 Task: Add Attachment from Trello to Card Card0000000014 in Board Board0000000004 in Workspace WS0000000002 in Trello. Add Cover Yellow to Card Card0000000014 in Board Board0000000004 in Workspace WS0000000002 in Trello. Add "Copy Card To …" Button titled Button0000000014 to "bottom" of the list "To Do" to Card Card0000000014 in Board Board0000000004 in Workspace WS0000000002 in Trello. Add Description DS0000000014 to Card Card0000000014 in Board Board0000000004 in Workspace WS0000000002 in Trello. Add Comment CM0000000014 to Card Card0000000014 in Board Board0000000004 in Workspace WS0000000002 in Trello
Action: Mouse moved to (390, 330)
Screenshot: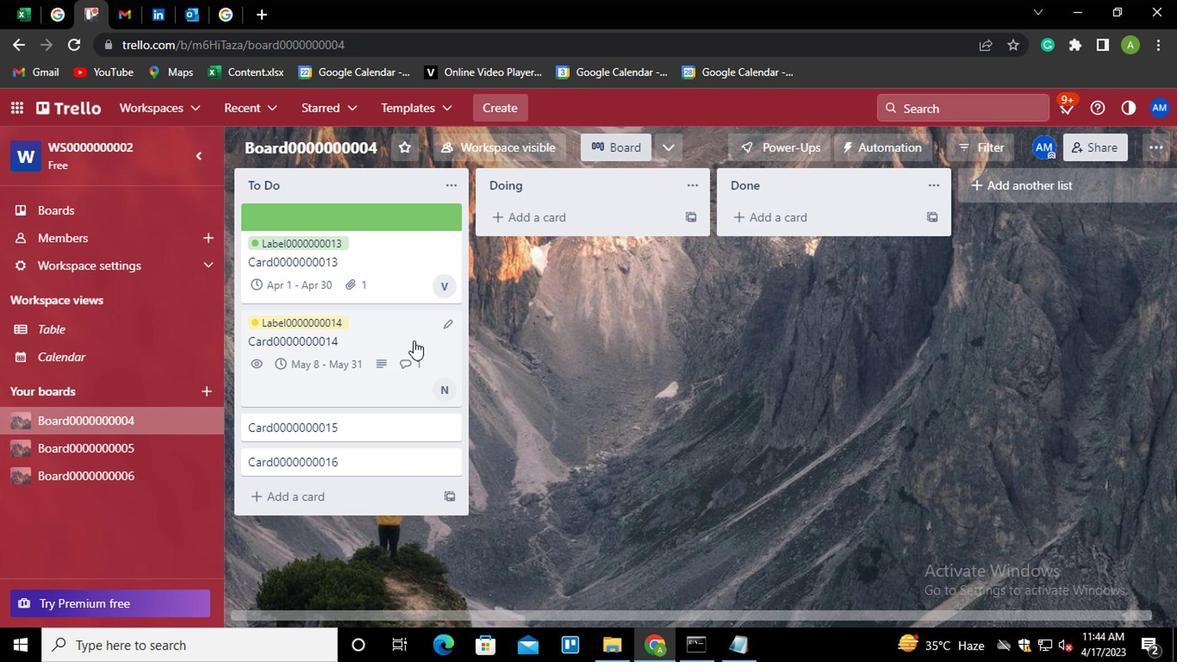 
Action: Mouse pressed left at (390, 330)
Screenshot: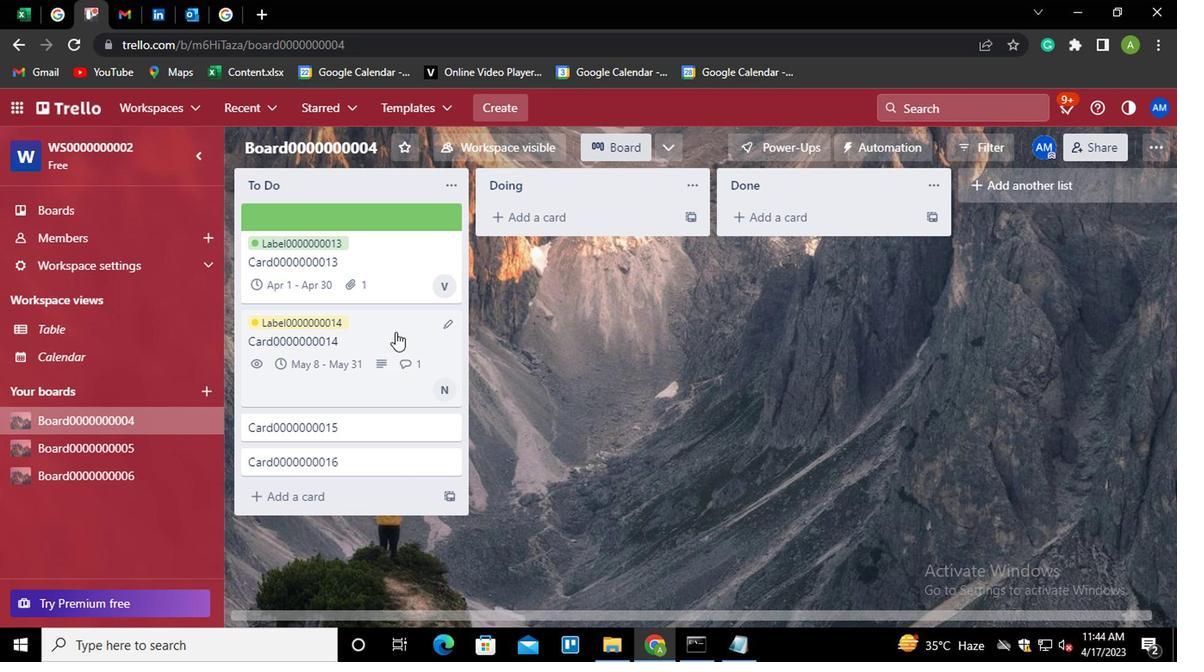 
Action: Mouse moved to (794, 389)
Screenshot: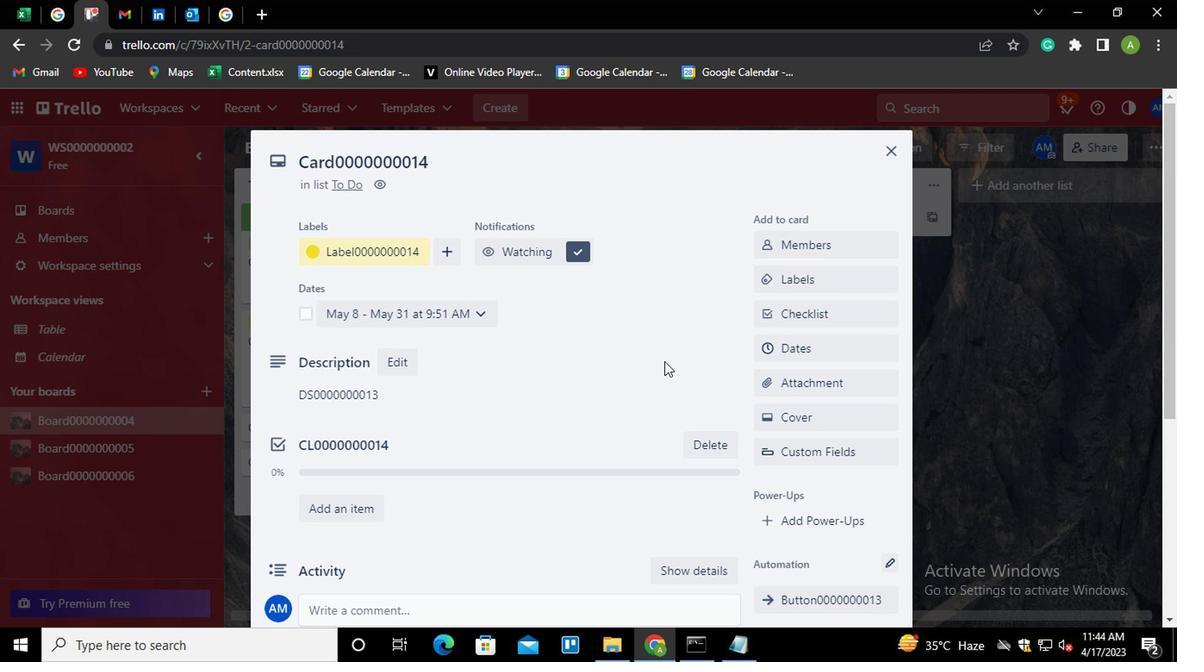 
Action: Mouse pressed left at (794, 389)
Screenshot: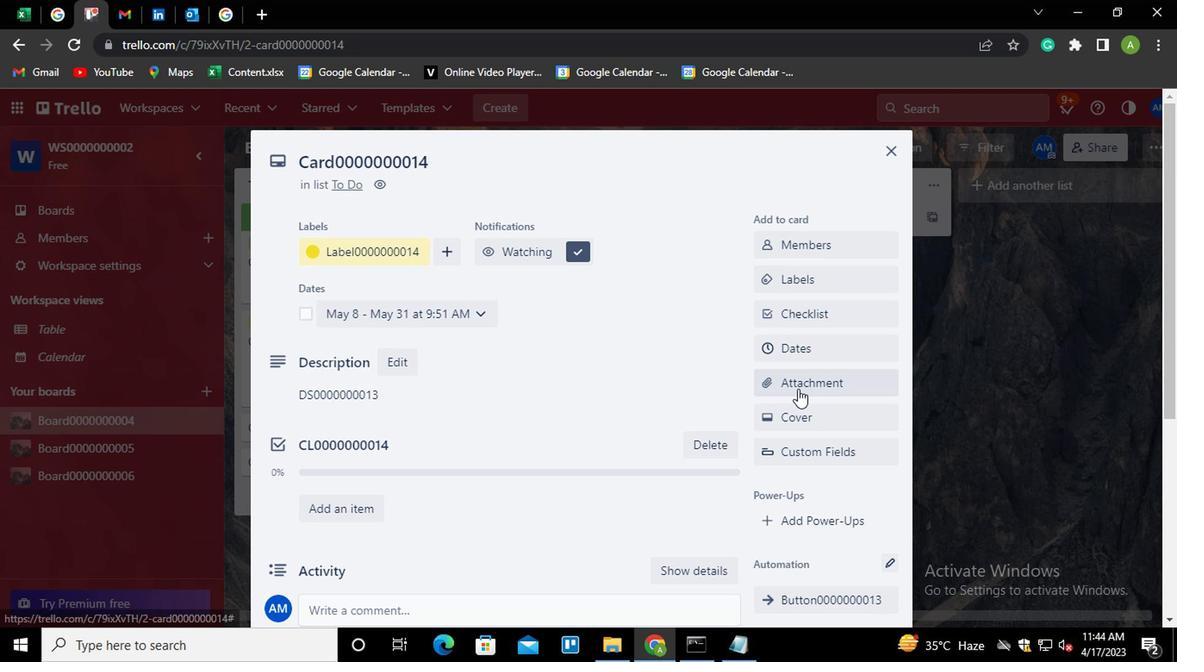 
Action: Mouse moved to (784, 216)
Screenshot: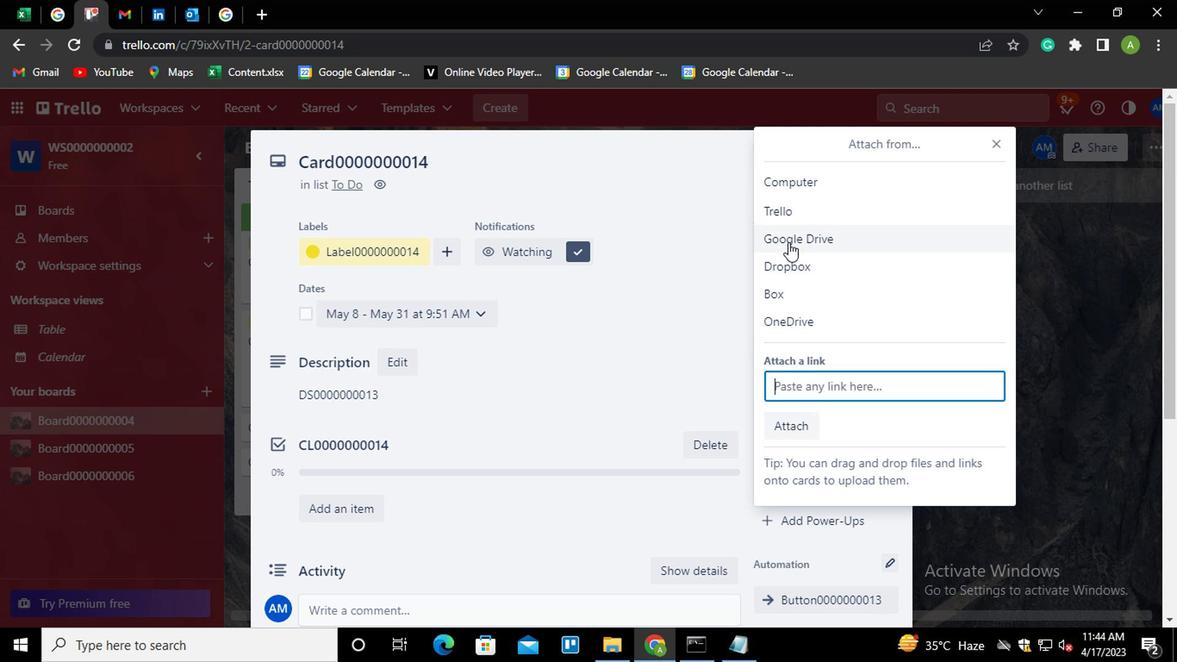 
Action: Mouse pressed left at (784, 216)
Screenshot: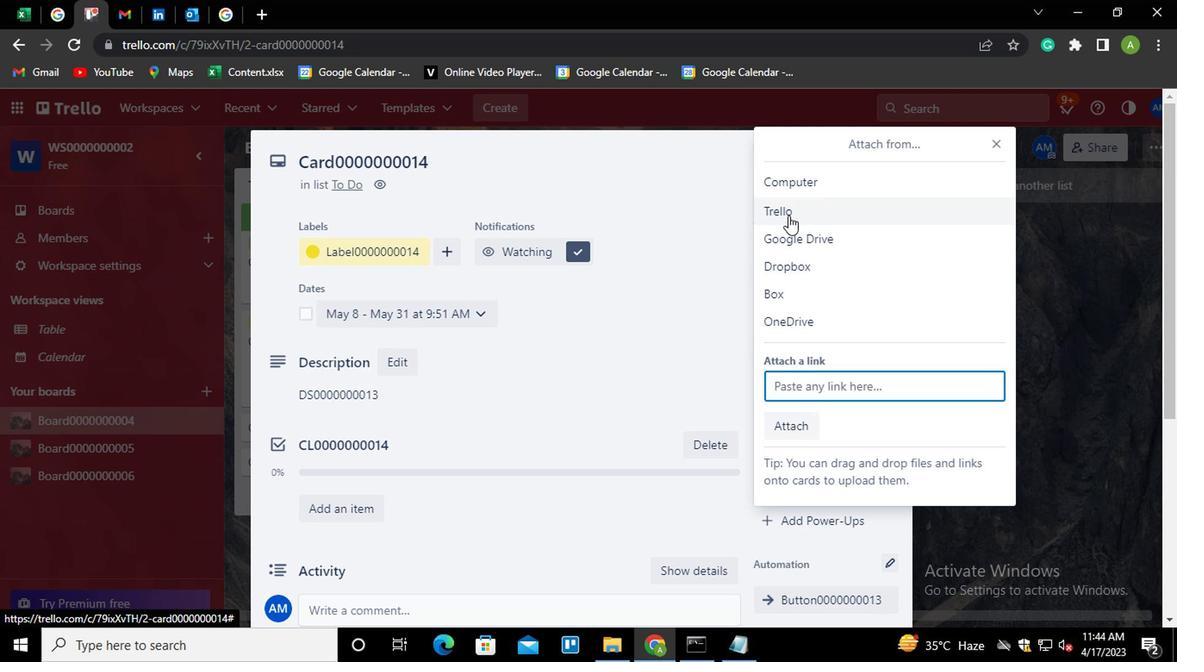 
Action: Mouse moved to (801, 271)
Screenshot: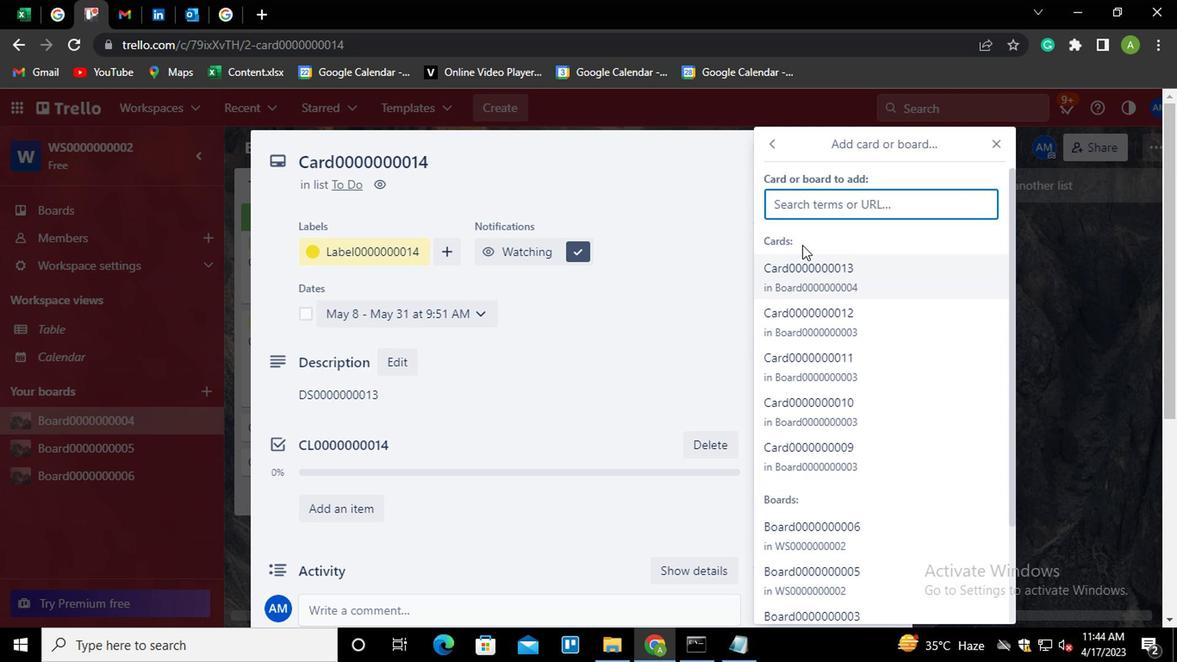 
Action: Mouse pressed left at (801, 271)
Screenshot: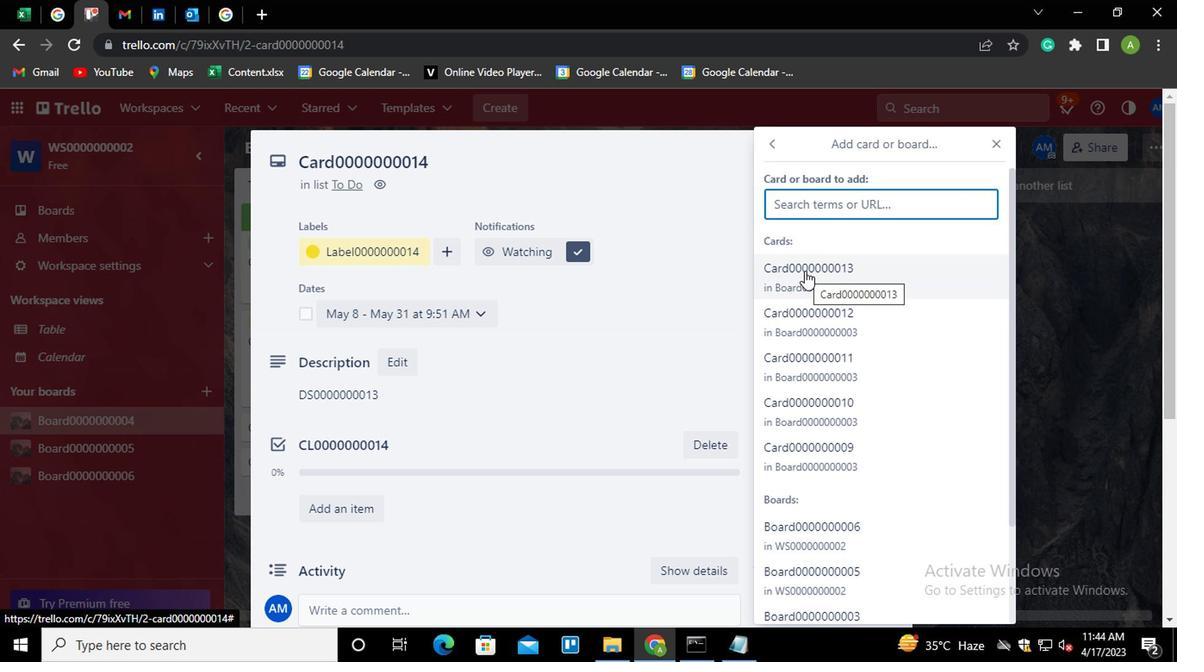
Action: Mouse moved to (796, 415)
Screenshot: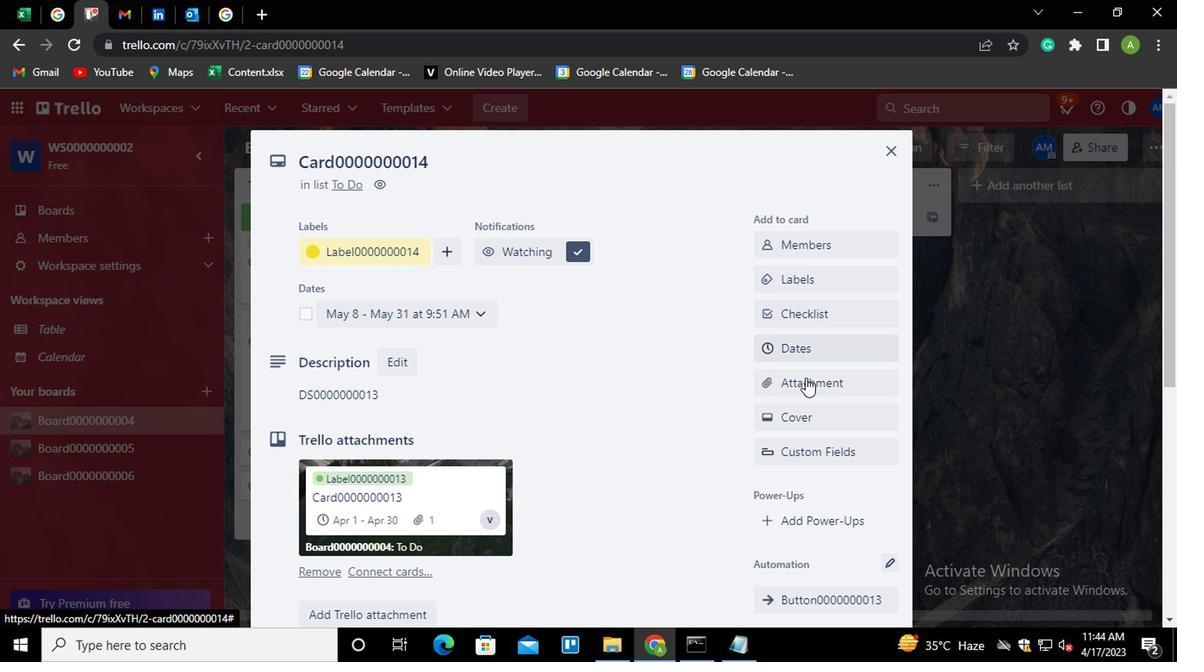 
Action: Mouse pressed left at (796, 415)
Screenshot: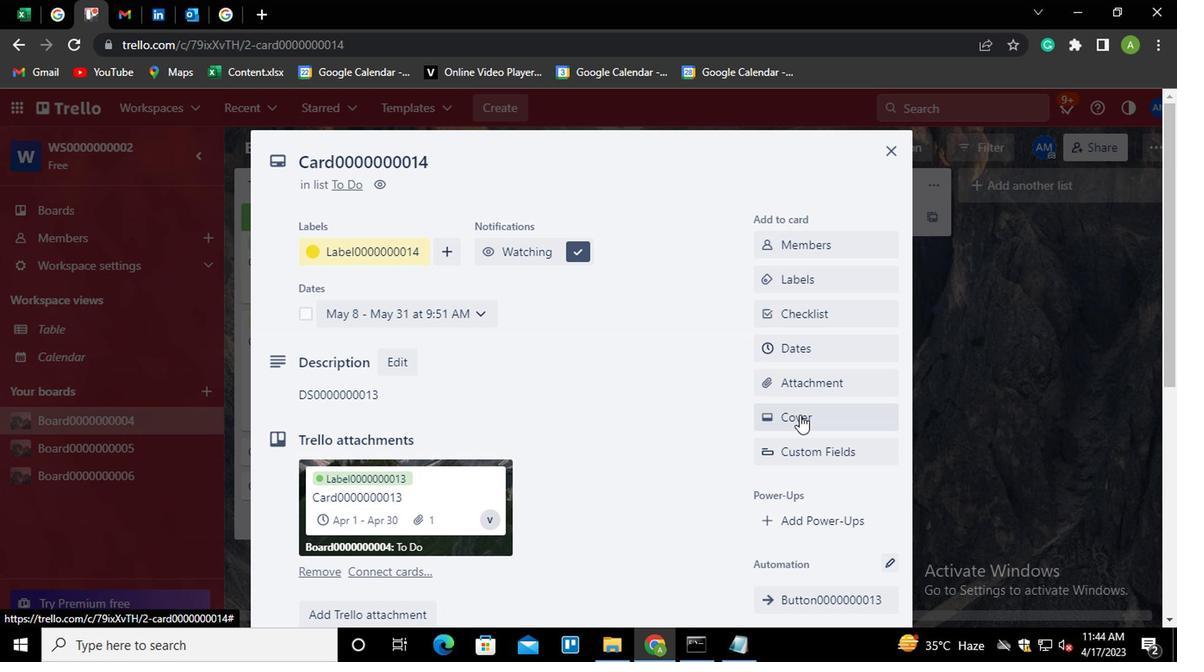 
Action: Mouse moved to (829, 304)
Screenshot: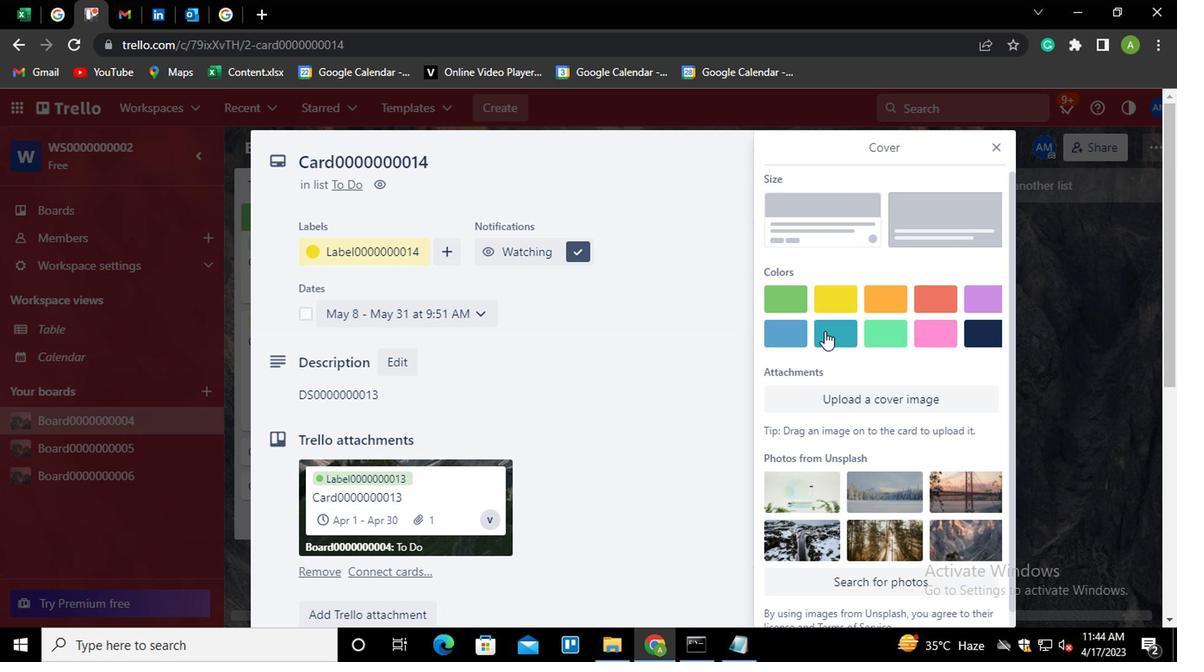 
Action: Mouse pressed left at (829, 304)
Screenshot: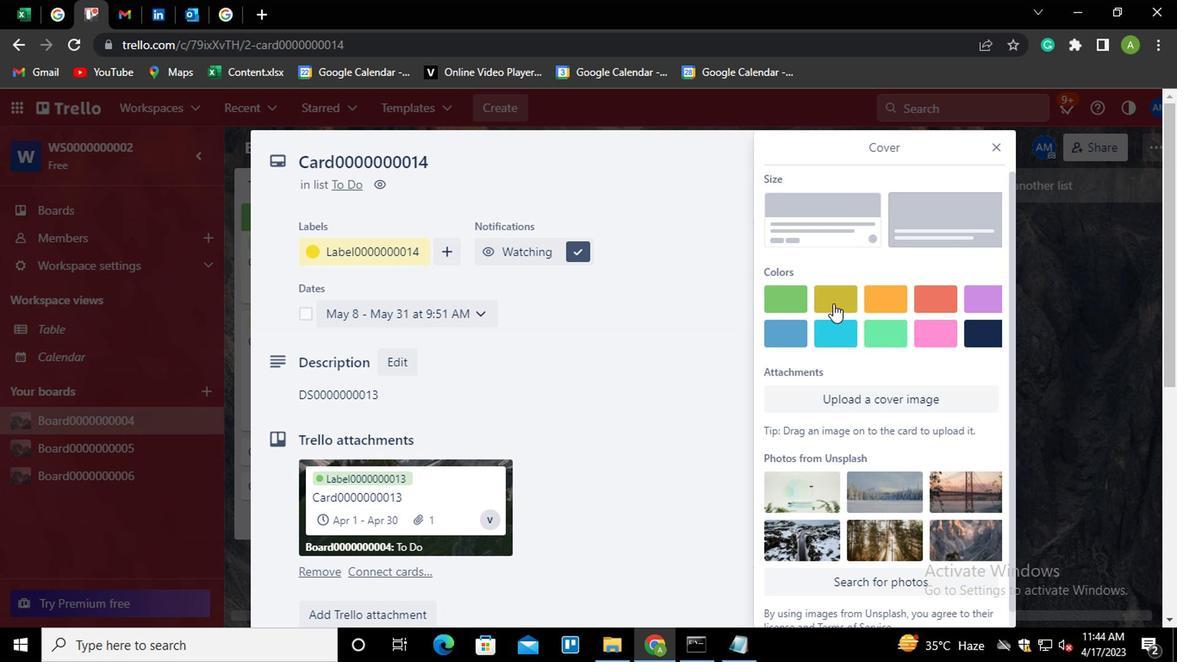 
Action: Mouse moved to (706, 325)
Screenshot: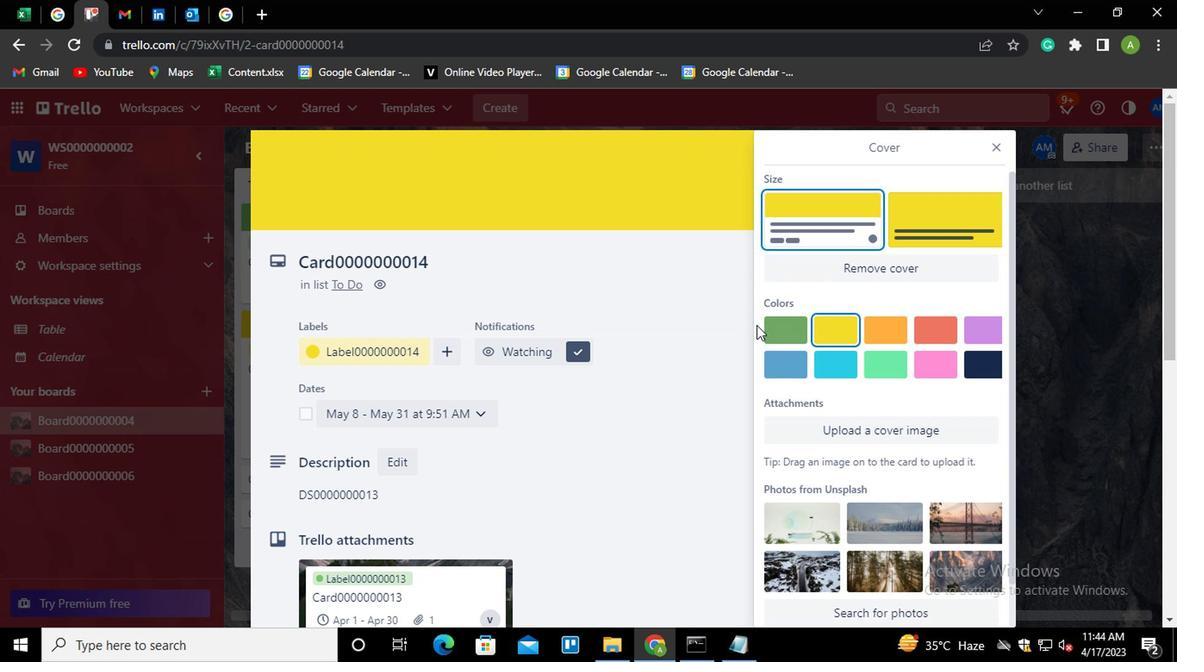 
Action: Mouse pressed left at (706, 325)
Screenshot: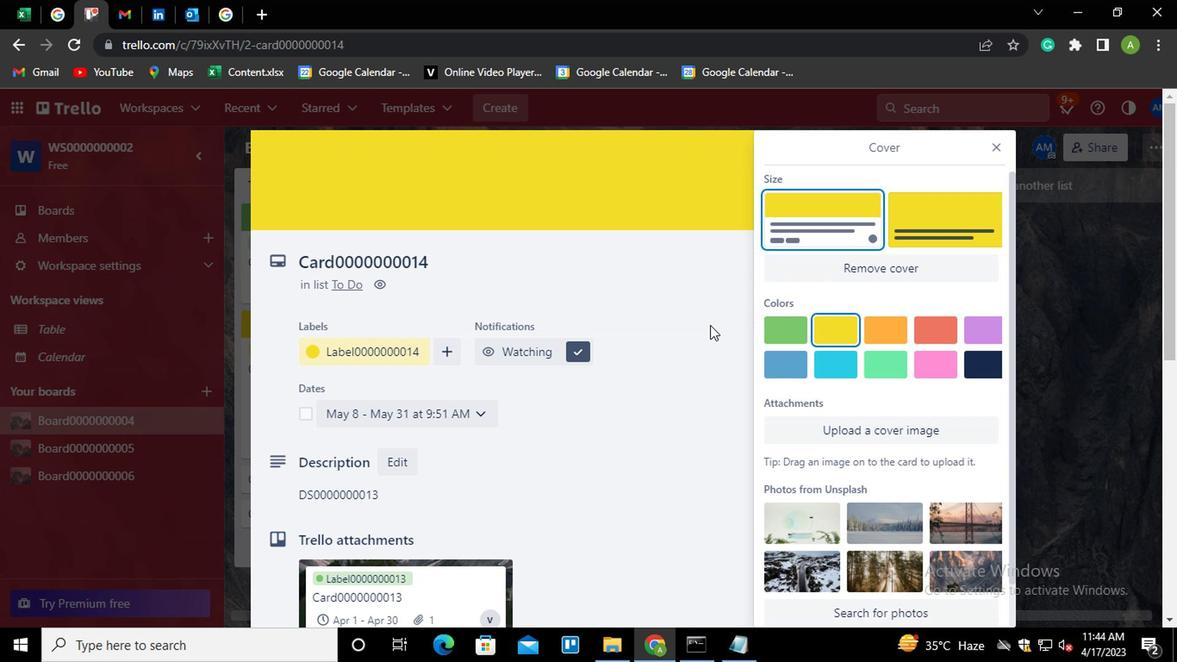 
Action: Mouse moved to (806, 414)
Screenshot: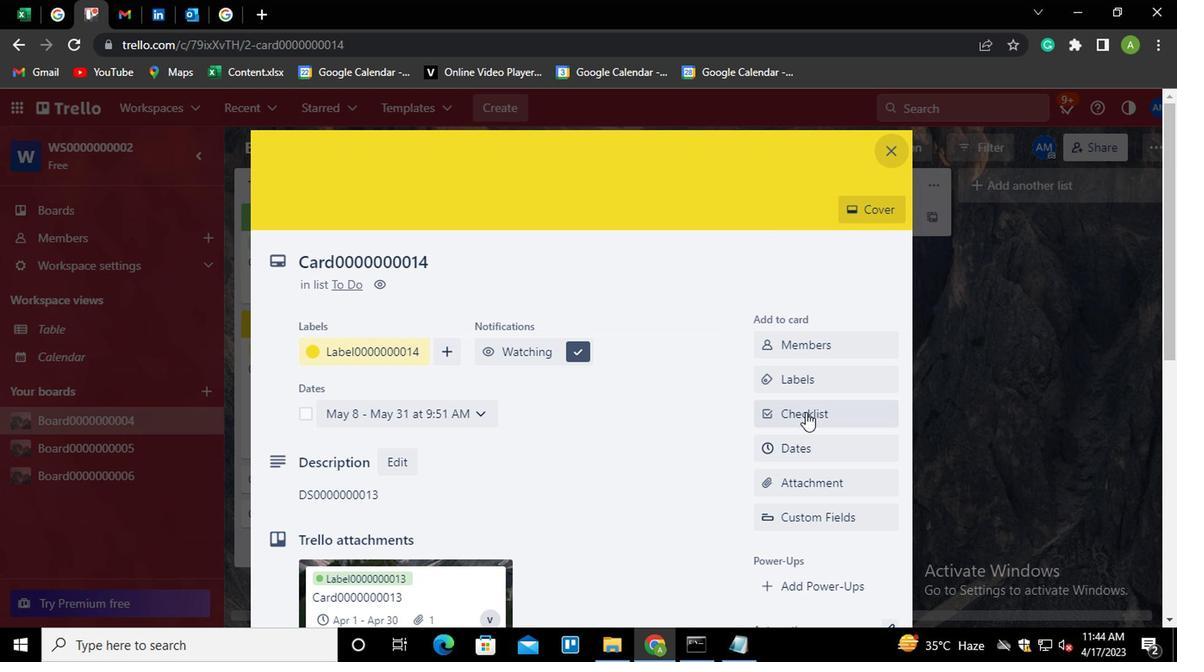 
Action: Mouse scrolled (806, 412) with delta (0, -1)
Screenshot: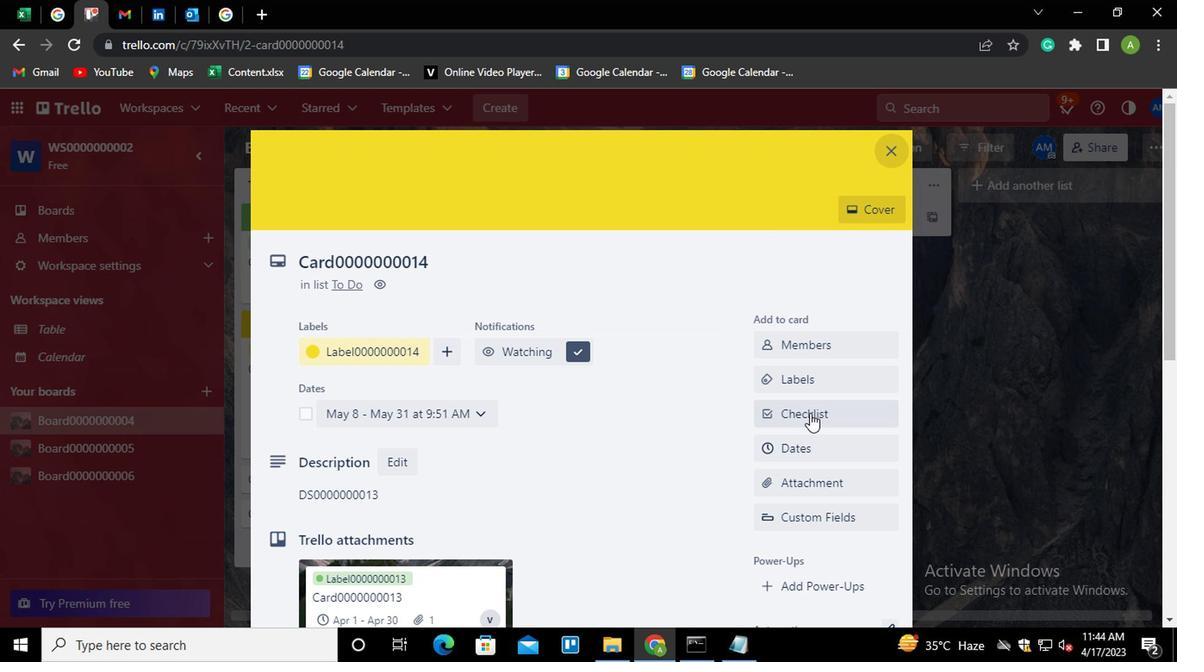 
Action: Mouse moved to (805, 387)
Screenshot: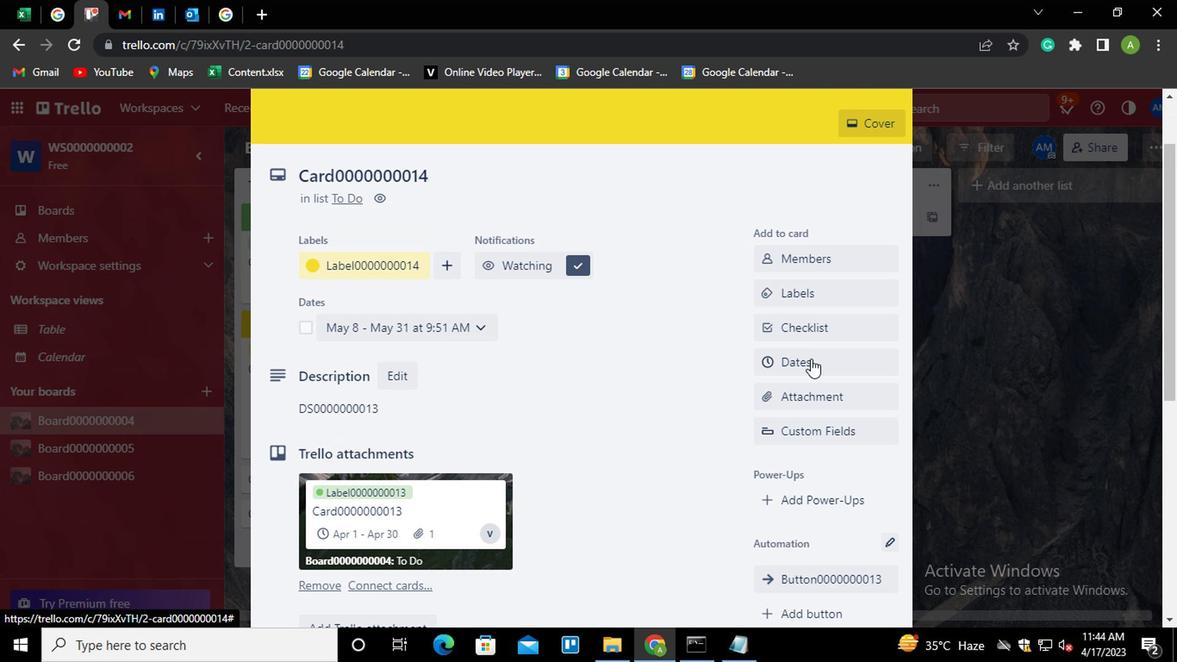 
Action: Mouse scrolled (805, 387) with delta (0, 0)
Screenshot: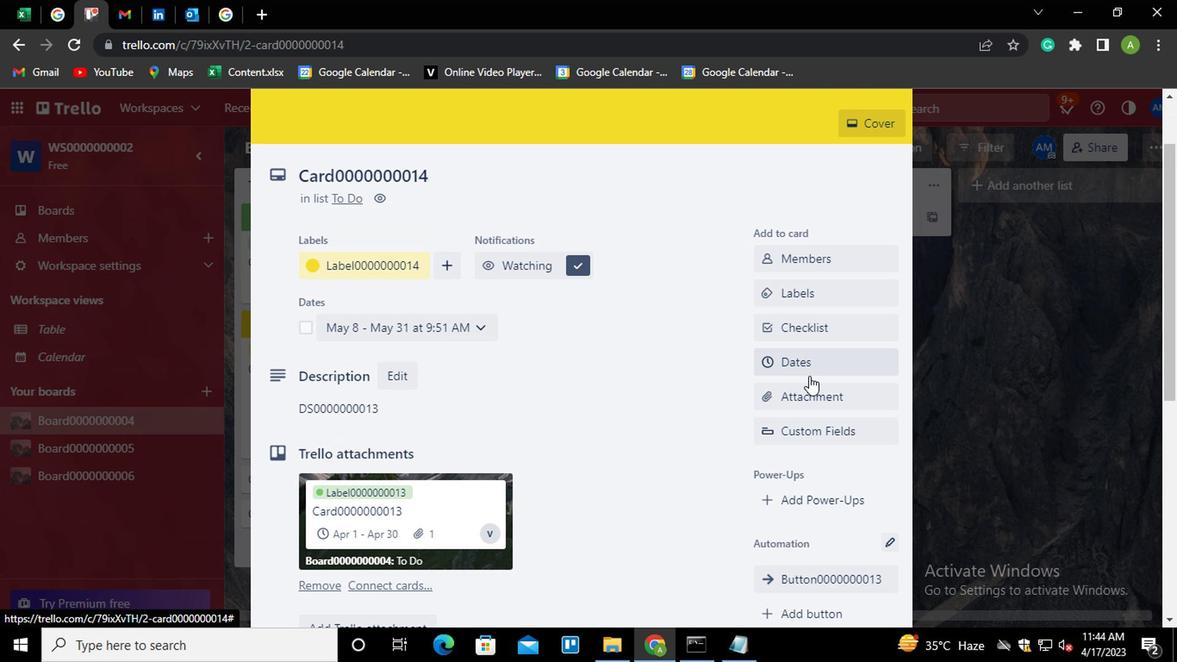 
Action: Mouse scrolled (805, 387) with delta (0, 0)
Screenshot: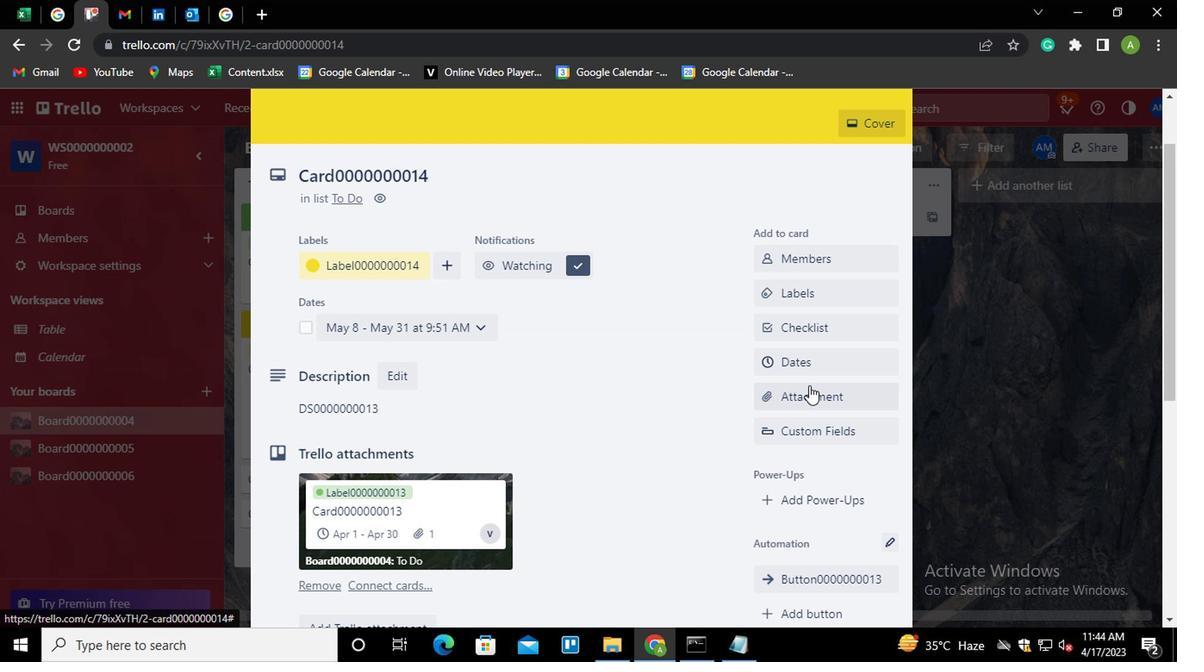 
Action: Mouse moved to (803, 435)
Screenshot: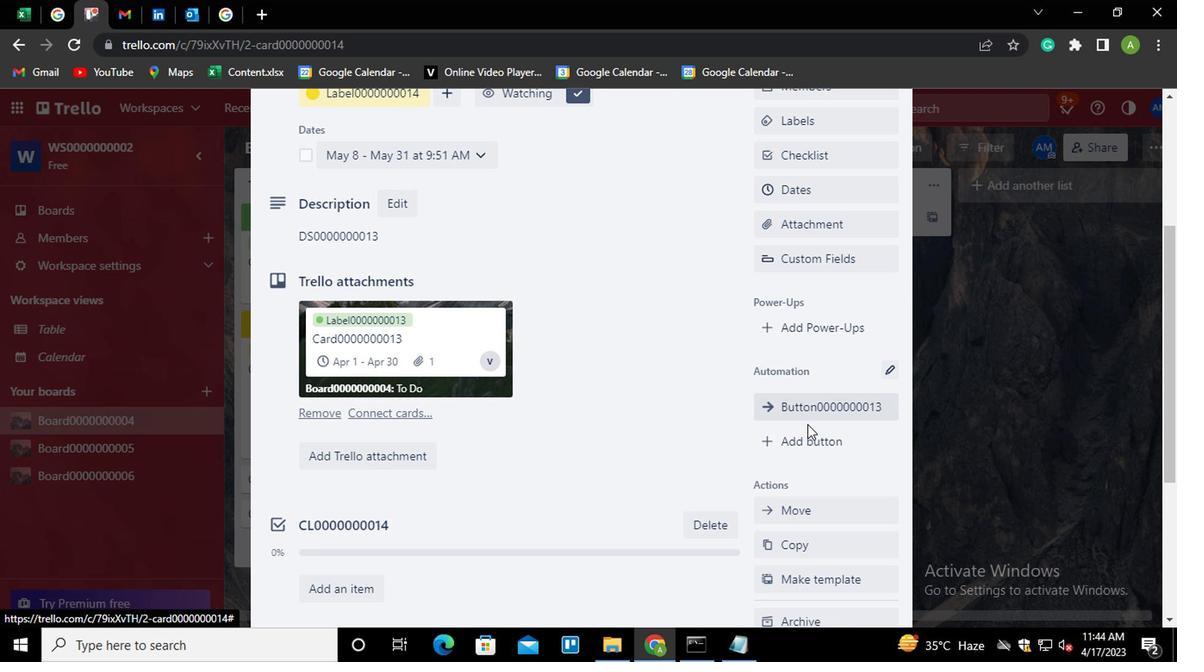 
Action: Mouse pressed left at (803, 435)
Screenshot: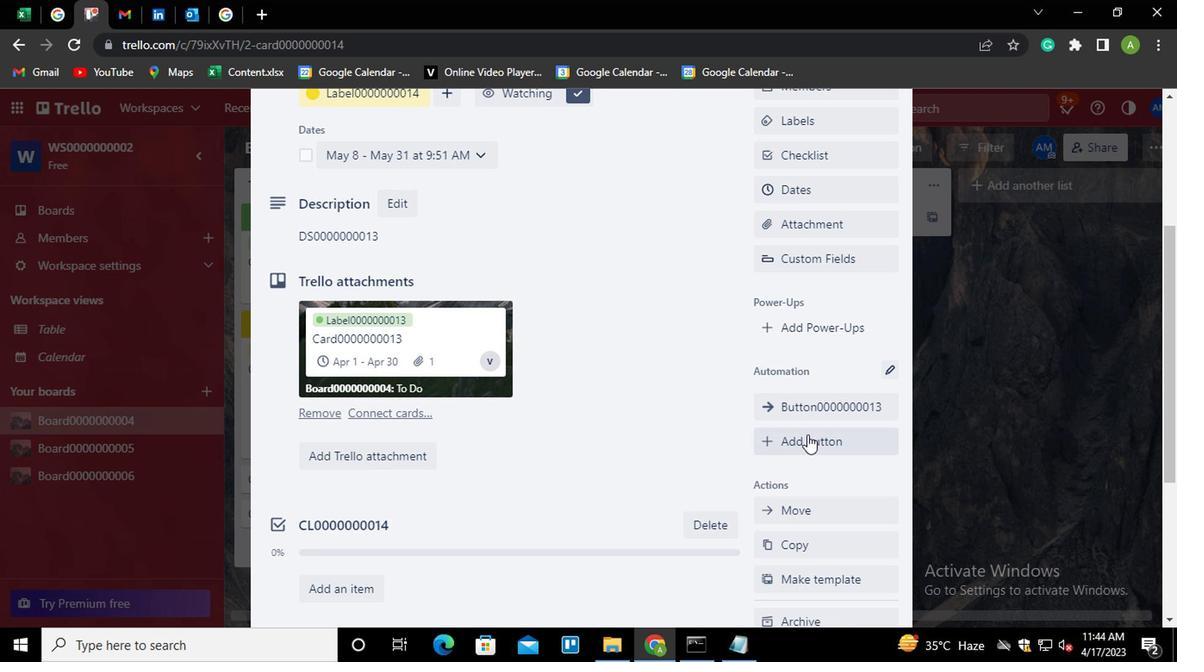 
Action: Mouse moved to (816, 245)
Screenshot: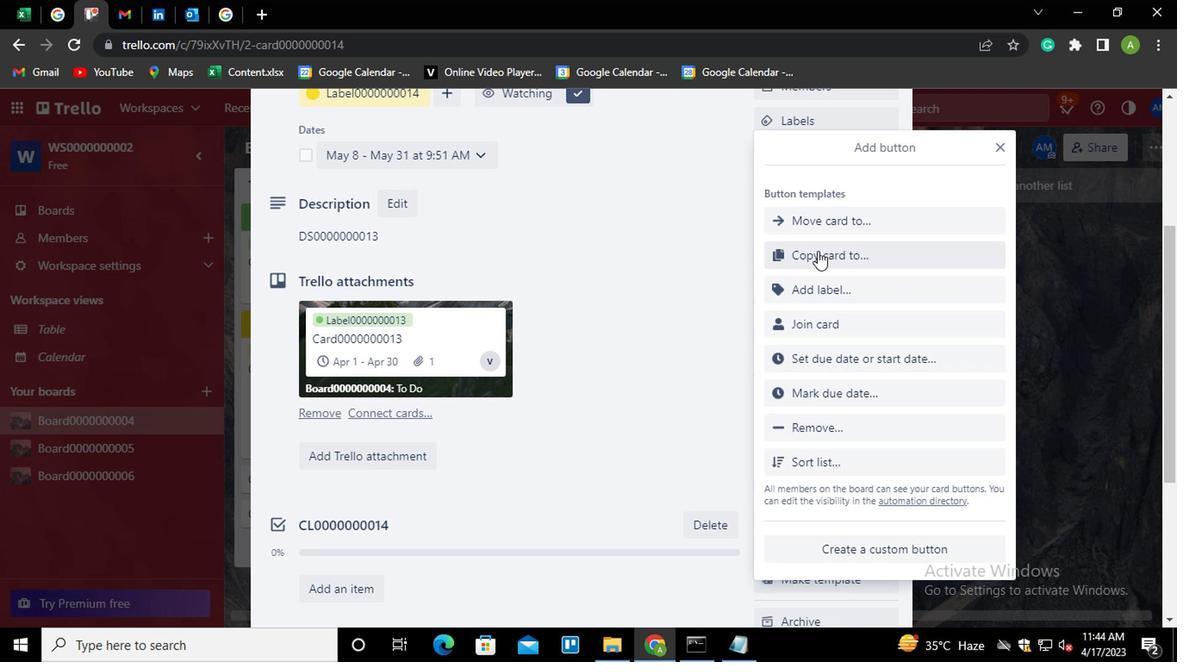 
Action: Mouse pressed left at (816, 245)
Screenshot: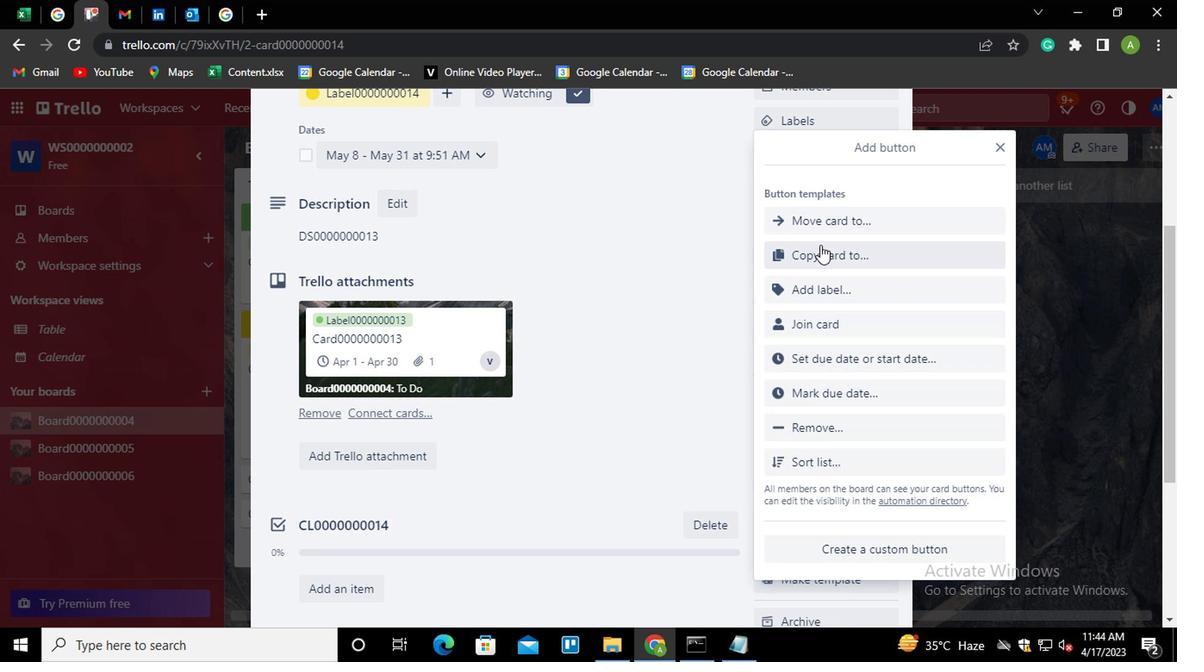 
Action: Mouse moved to (833, 219)
Screenshot: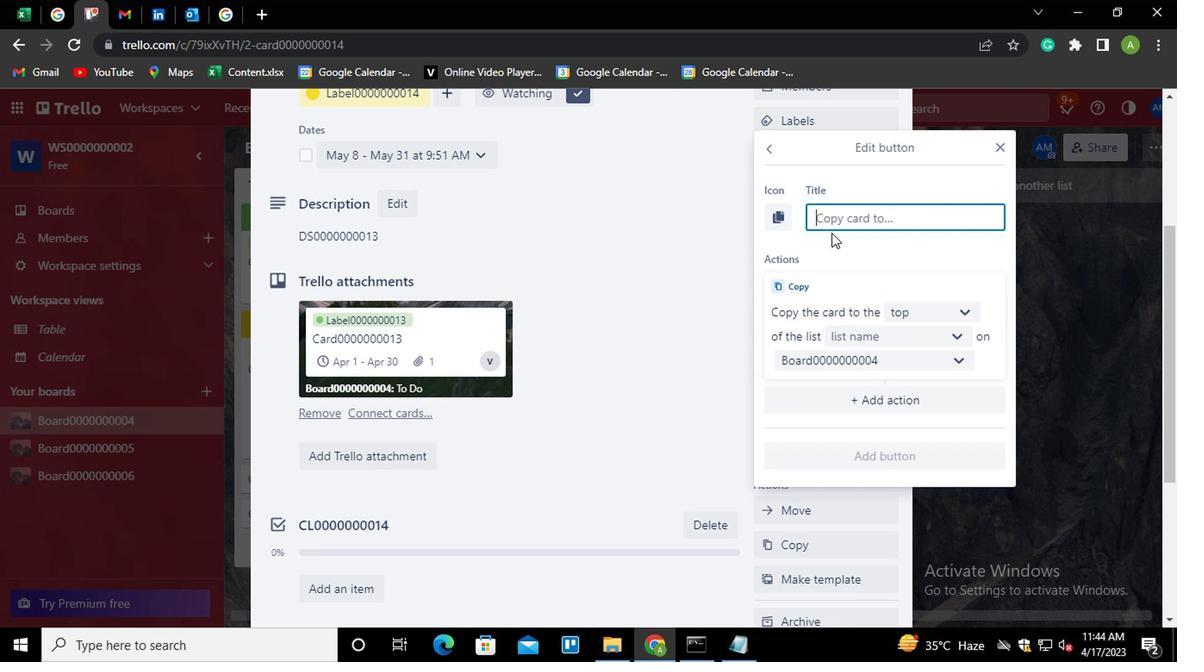 
Action: Mouse pressed left at (833, 219)
Screenshot: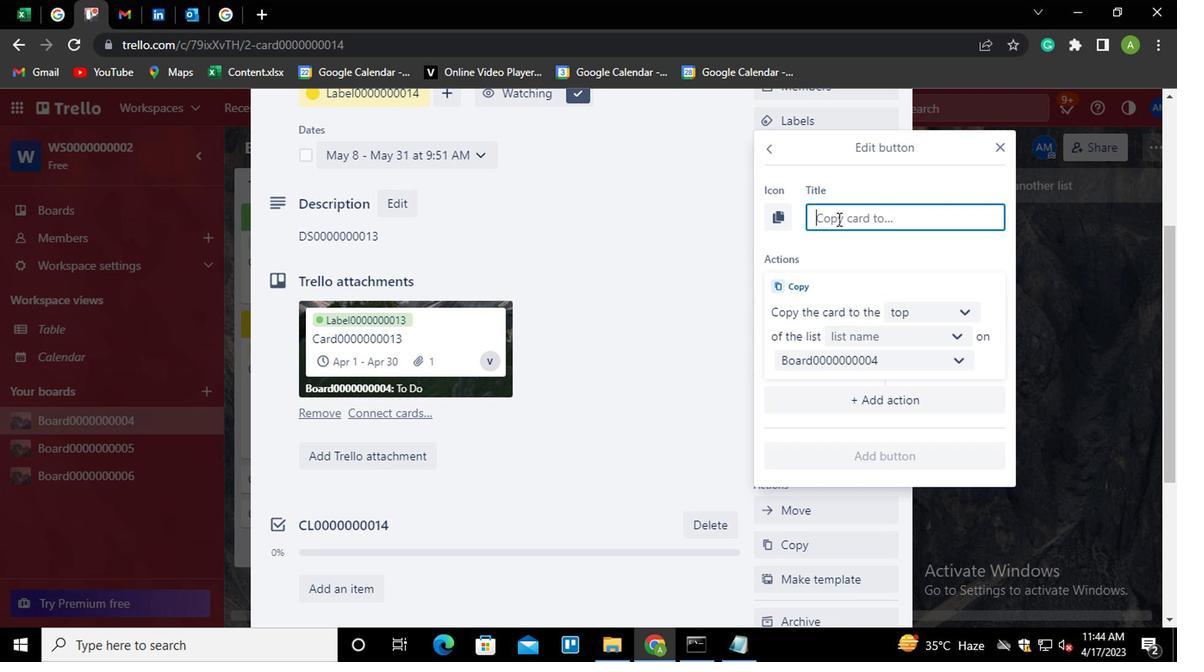 
Action: Key pressed <Key.shift><Key.shift><Key.shift><Key.shift><Key.shift><Key.shift><Key.shift><Key.shift><Key.shift><Key.shift><Key.shift><Key.shift><Key.shift><Key.shift><Key.shift><Key.shift><Key.shift><Key.shift><Key.shift><Key.shift><Key.shift><Key.shift><Key.shift><Key.shift><Key.shift><Key.shift><Key.shift><Key.shift><Key.shift><Key.shift><Key.shift><Key.shift><Key.shift>BUTTON
Screenshot: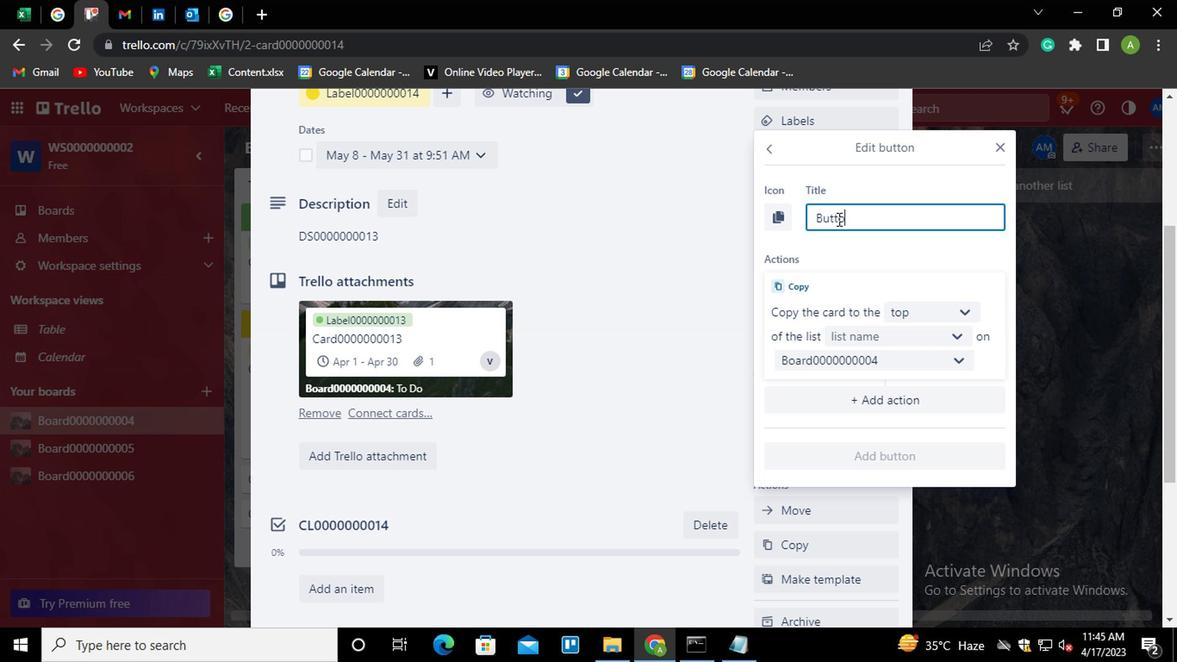 
Action: Mouse moved to (842, 213)
Screenshot: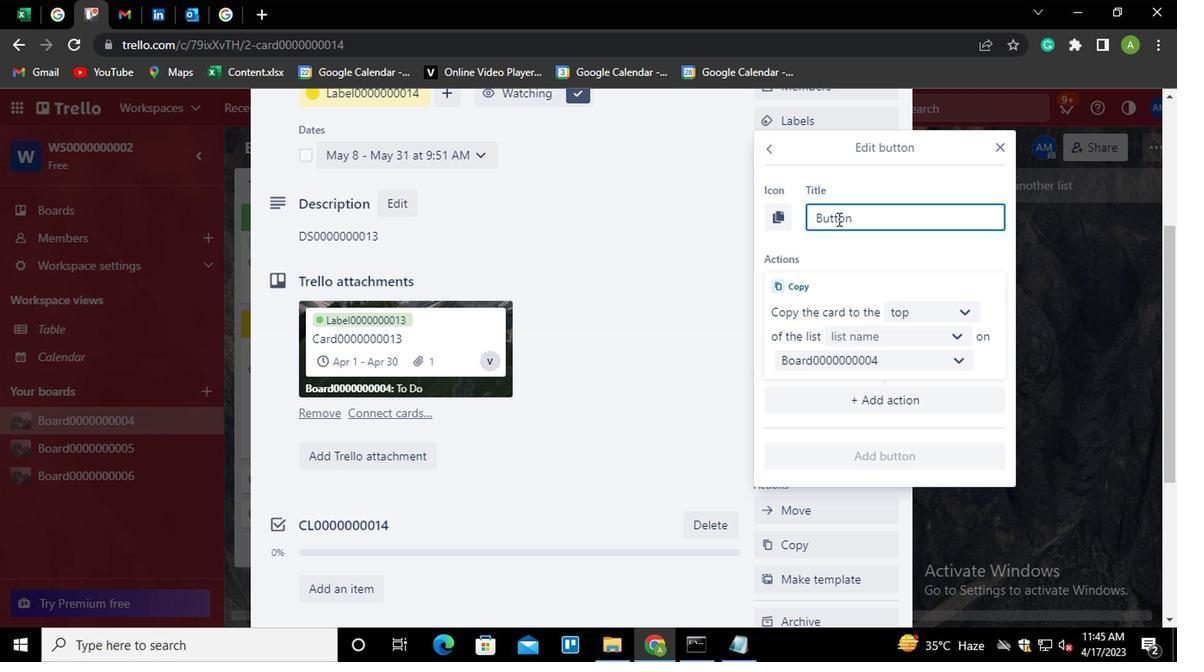 
Action: Key pressed 0000000014
Screenshot: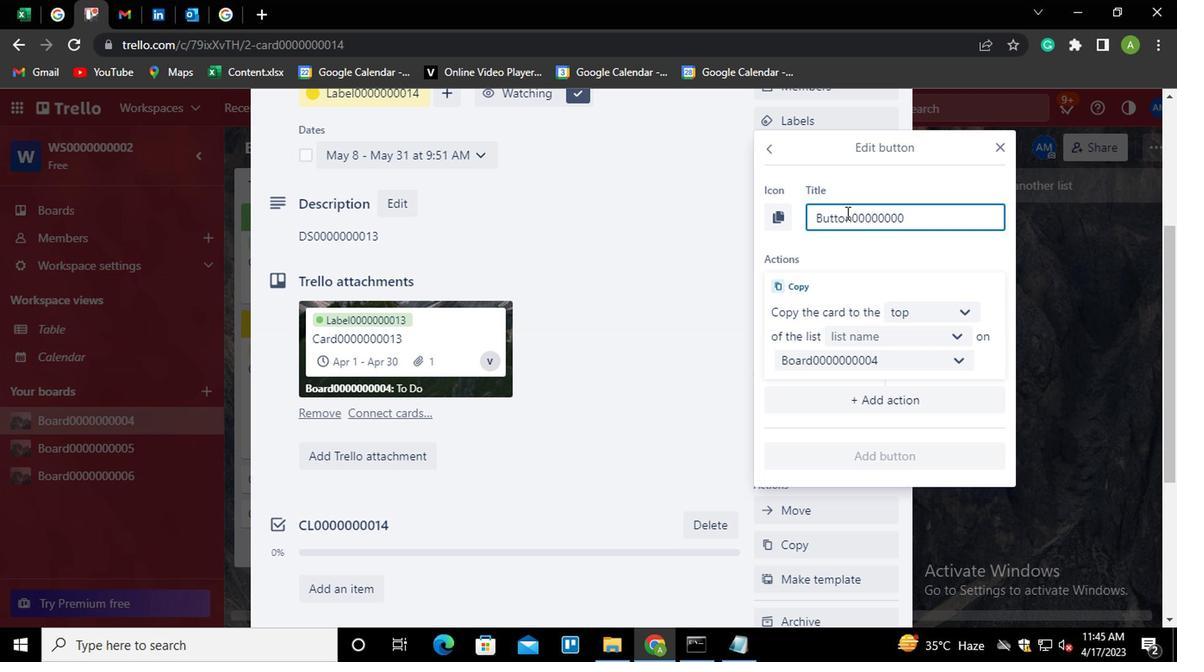 
Action: Mouse moved to (883, 336)
Screenshot: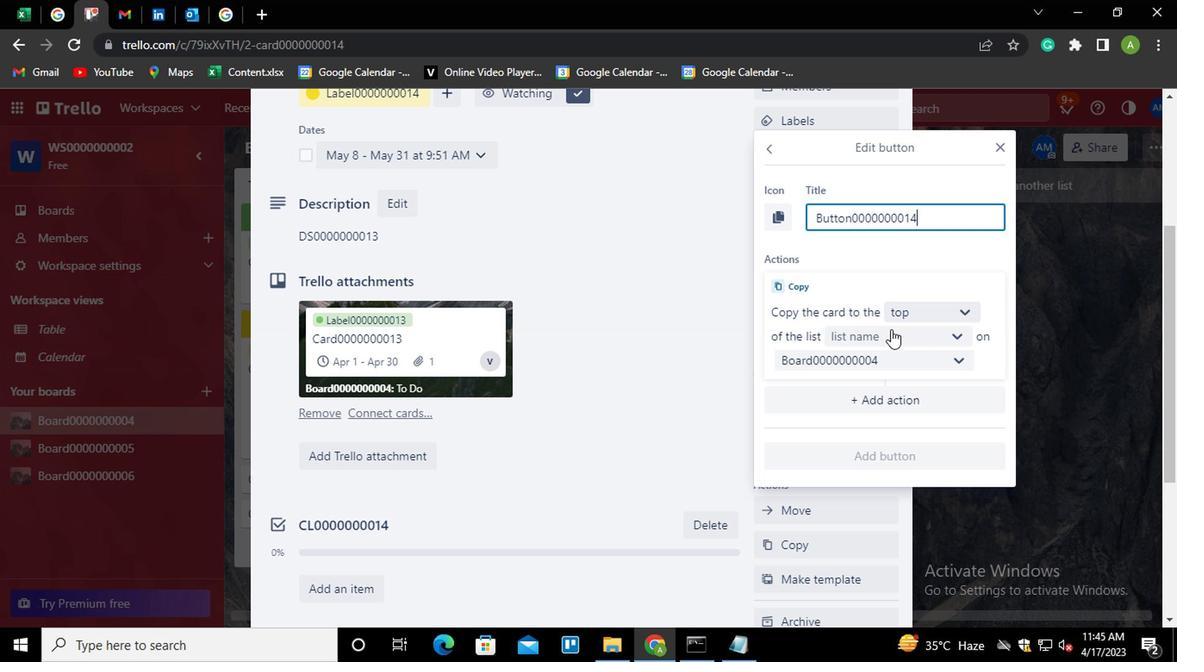 
Action: Mouse pressed left at (883, 336)
Screenshot: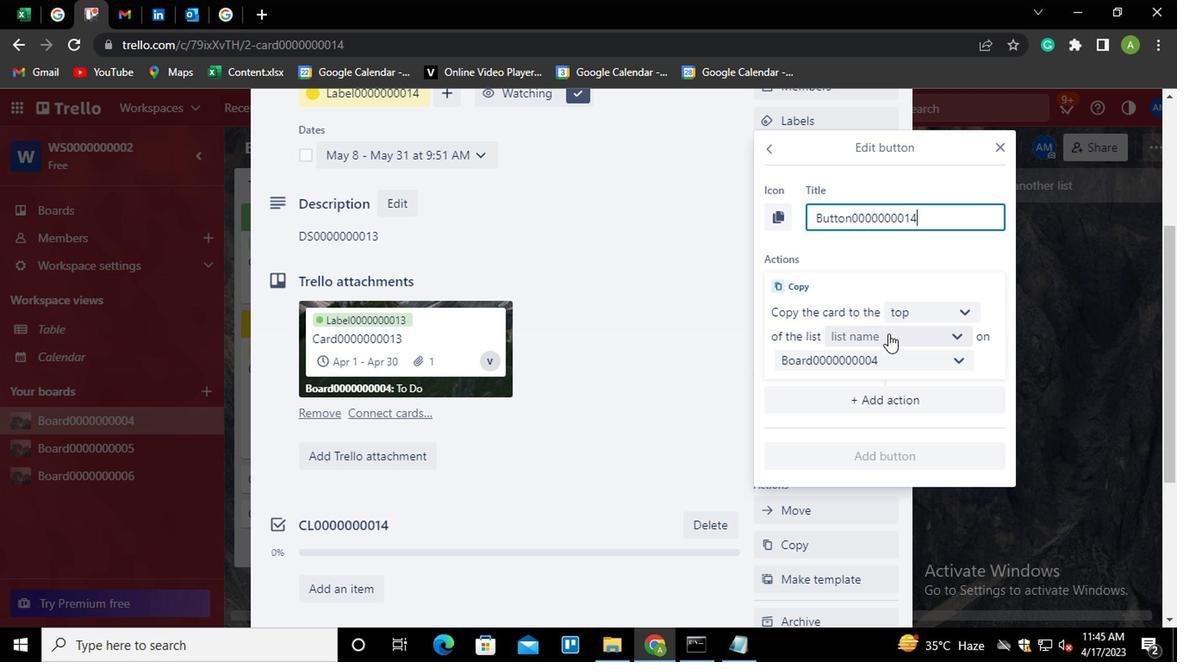 
Action: Mouse moved to (869, 378)
Screenshot: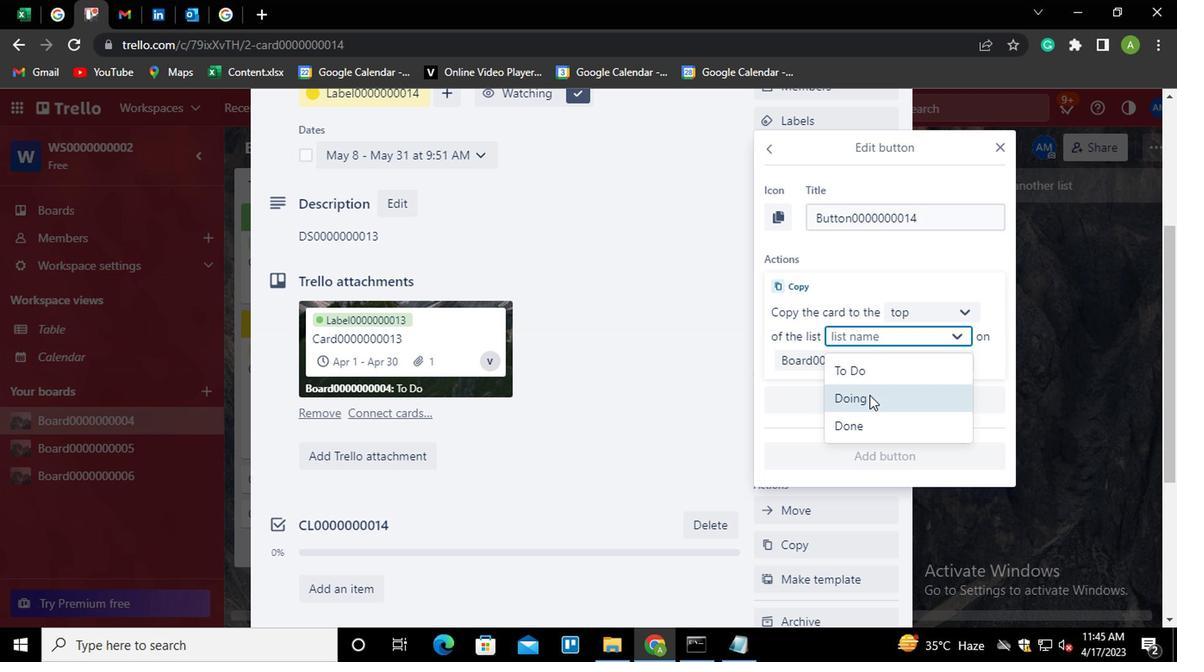 
Action: Mouse pressed left at (869, 378)
Screenshot: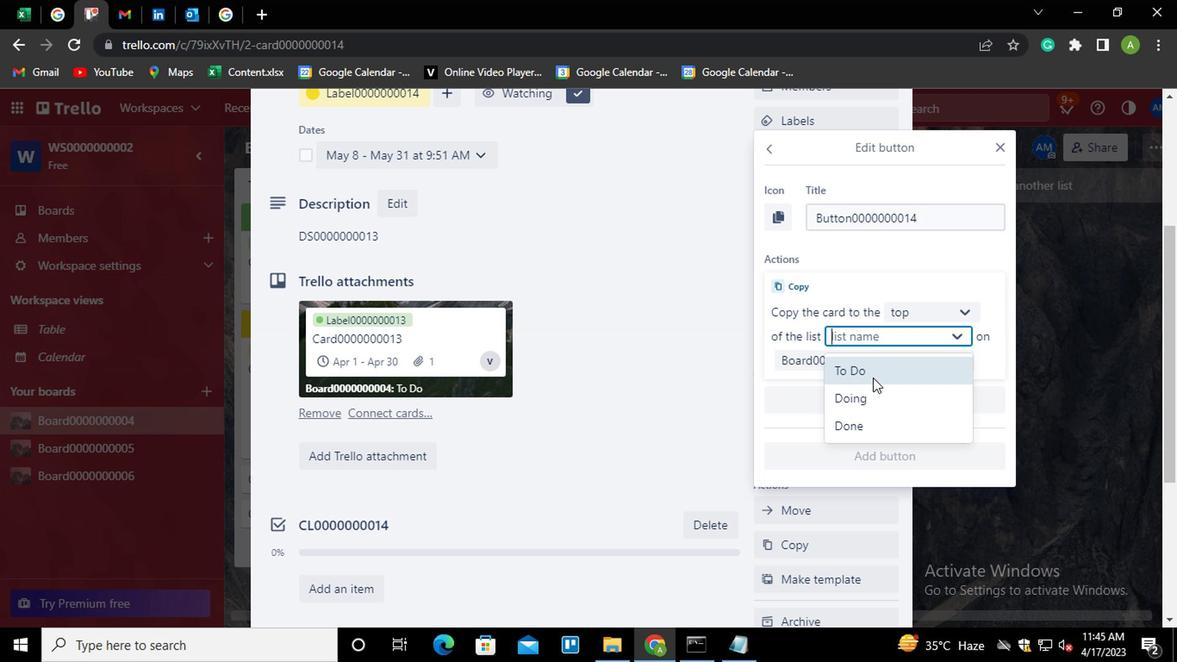 
Action: Mouse moved to (905, 312)
Screenshot: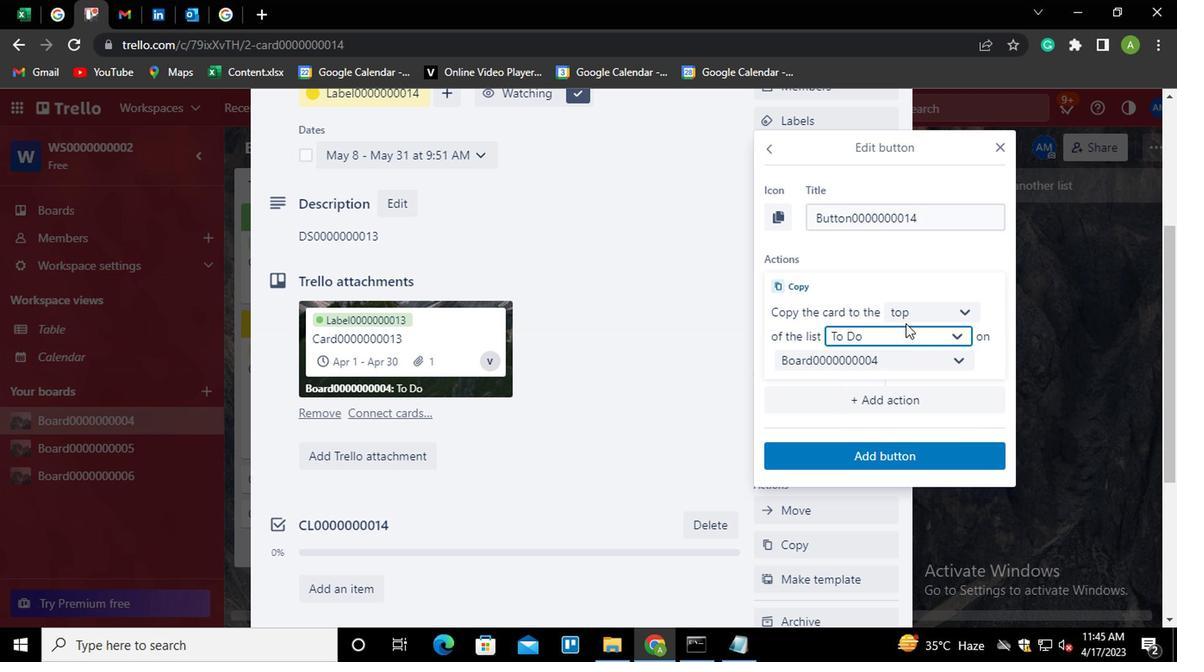
Action: Mouse pressed left at (905, 312)
Screenshot: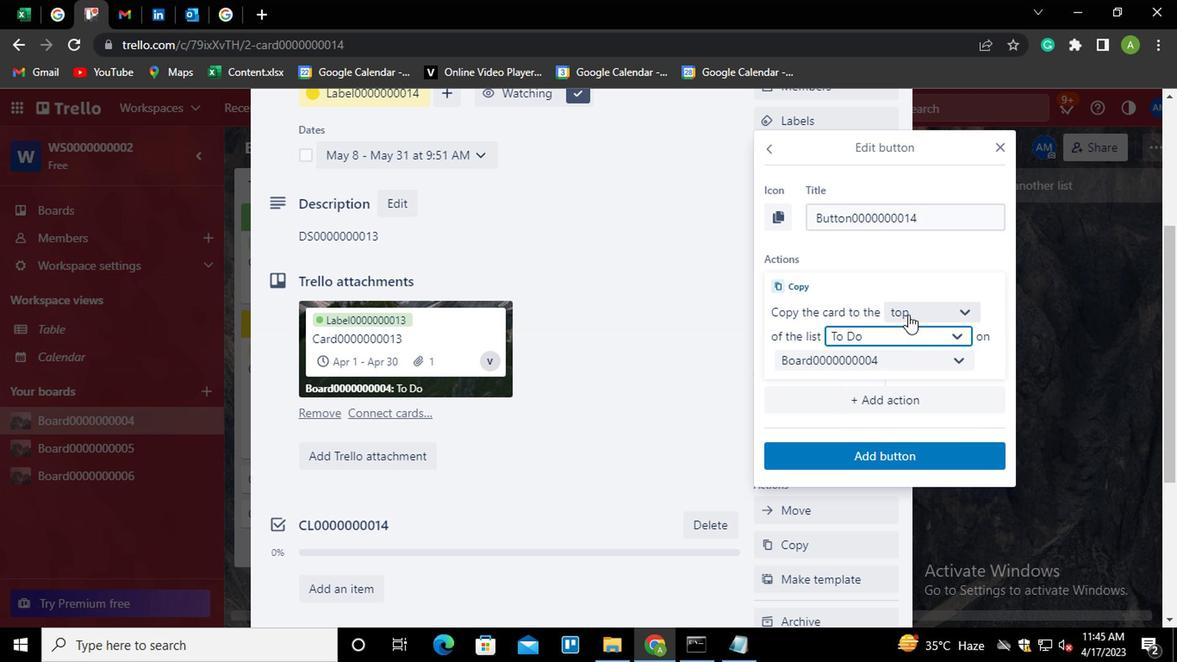 
Action: Mouse moved to (899, 371)
Screenshot: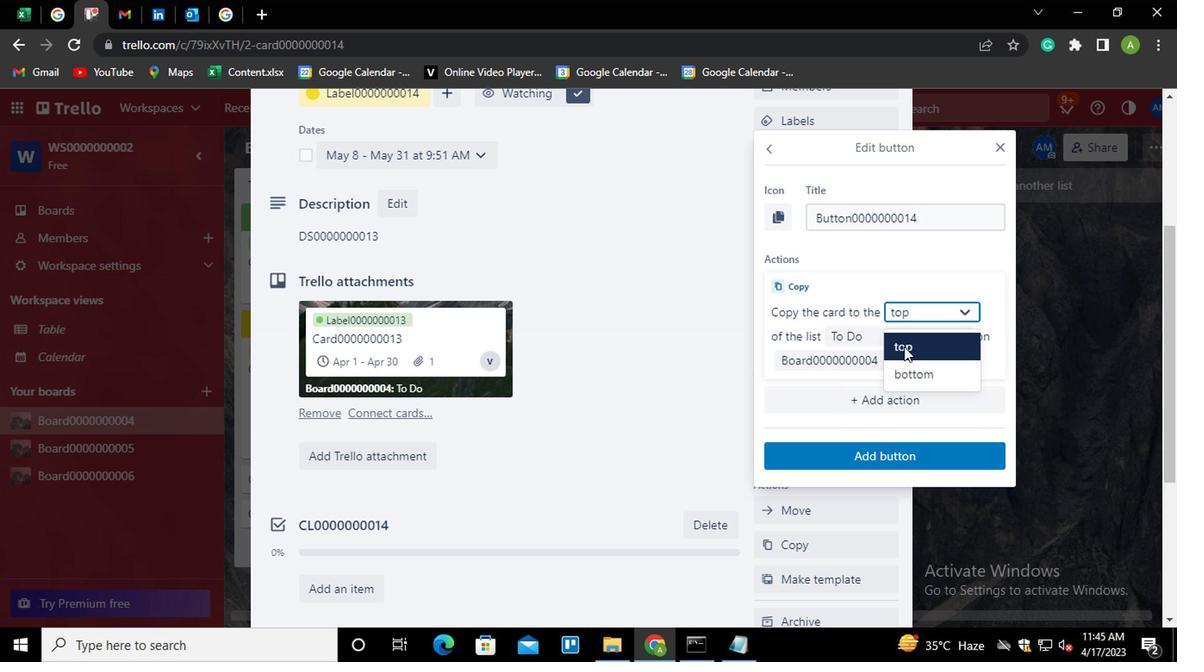 
Action: Mouse pressed left at (899, 371)
Screenshot: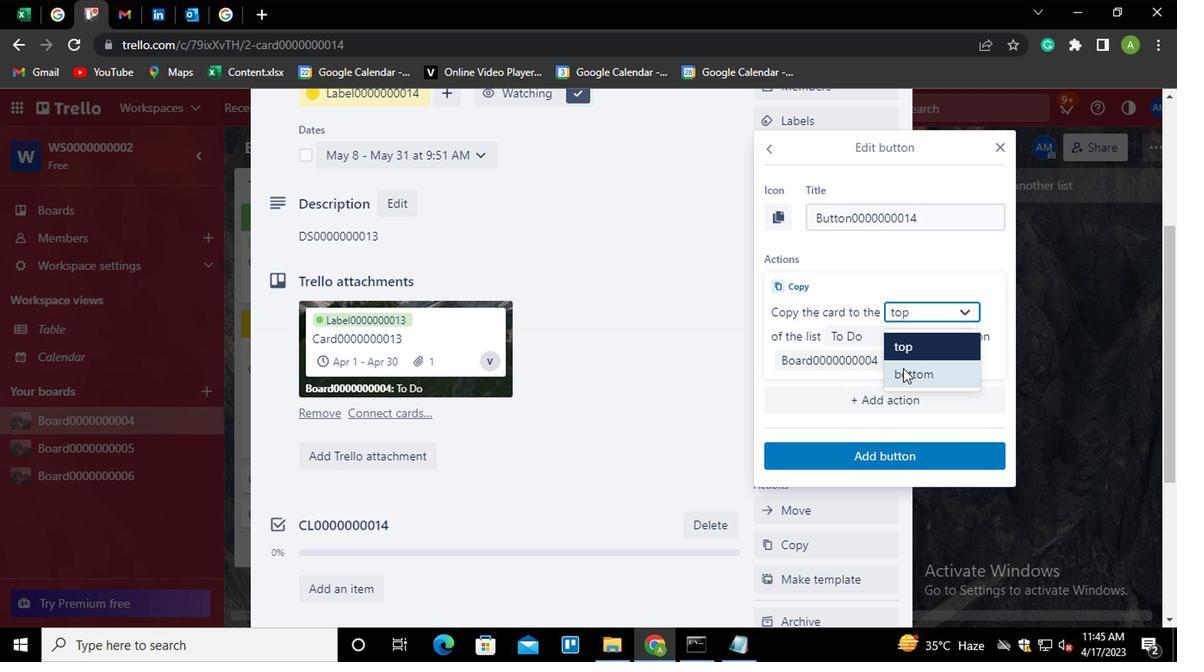 
Action: Mouse moved to (880, 452)
Screenshot: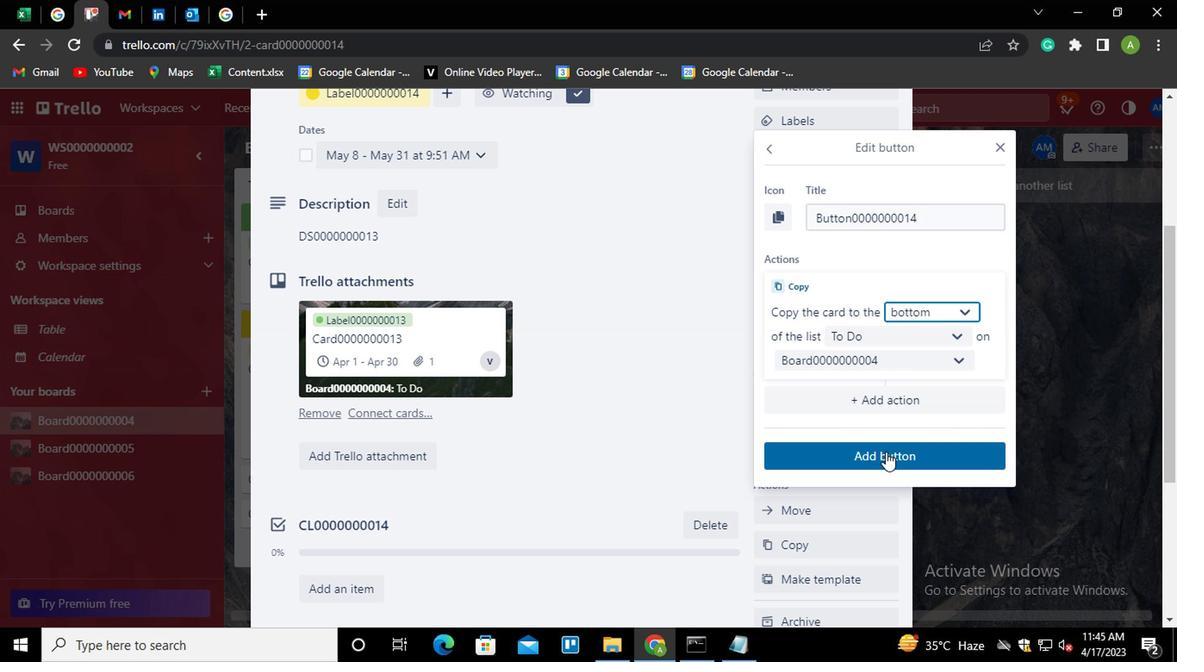 
Action: Mouse pressed left at (880, 452)
Screenshot: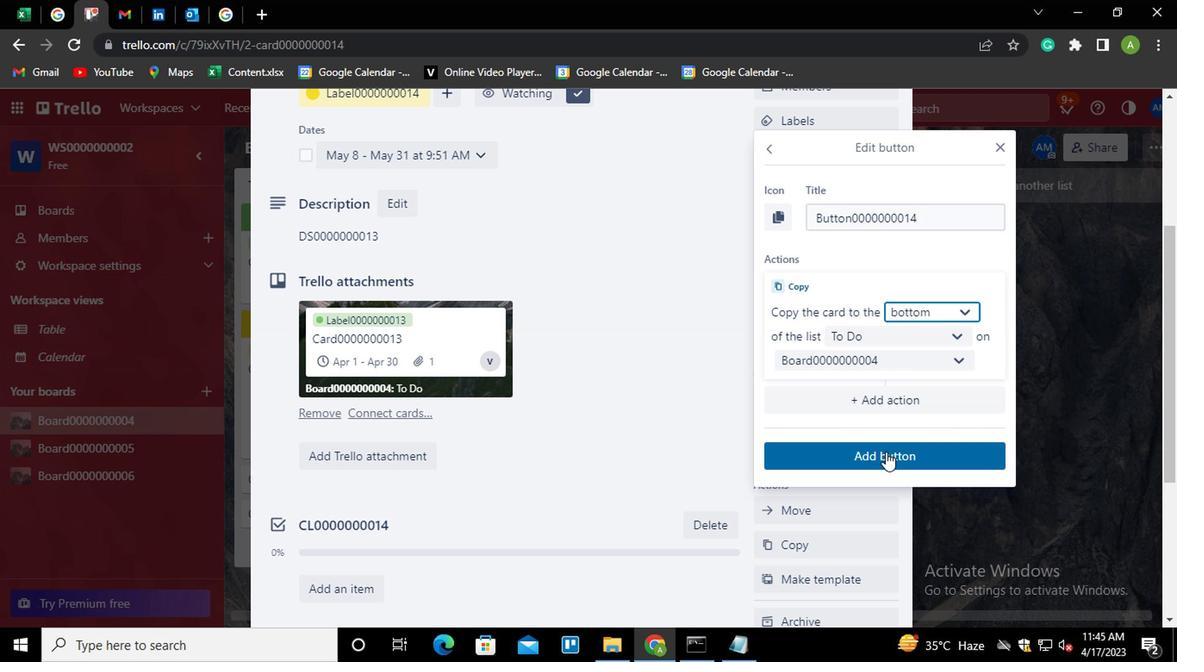 
Action: Mouse moved to (388, 230)
Screenshot: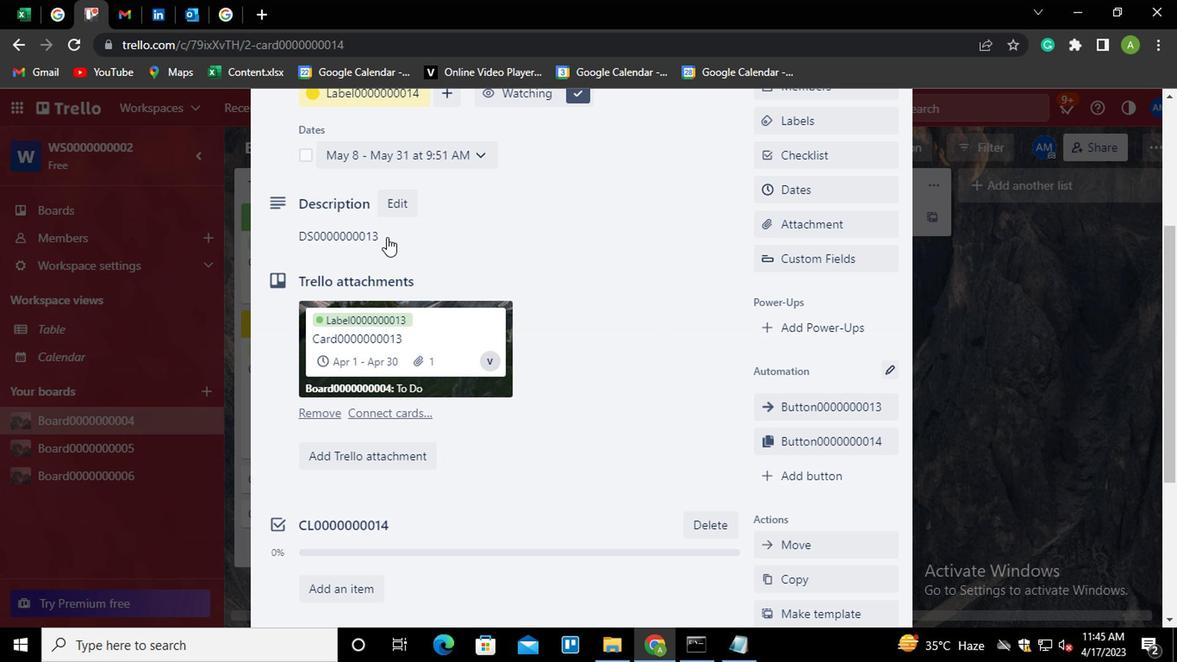
Action: Mouse pressed left at (388, 230)
Screenshot: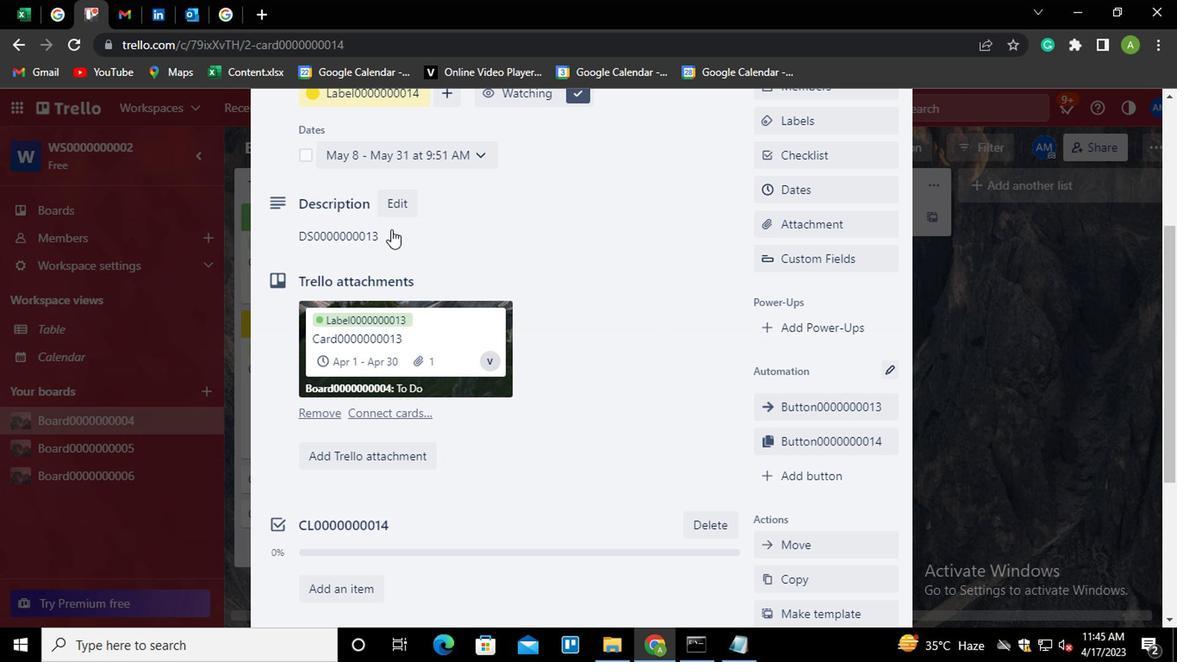 
Action: Mouse moved to (404, 316)
Screenshot: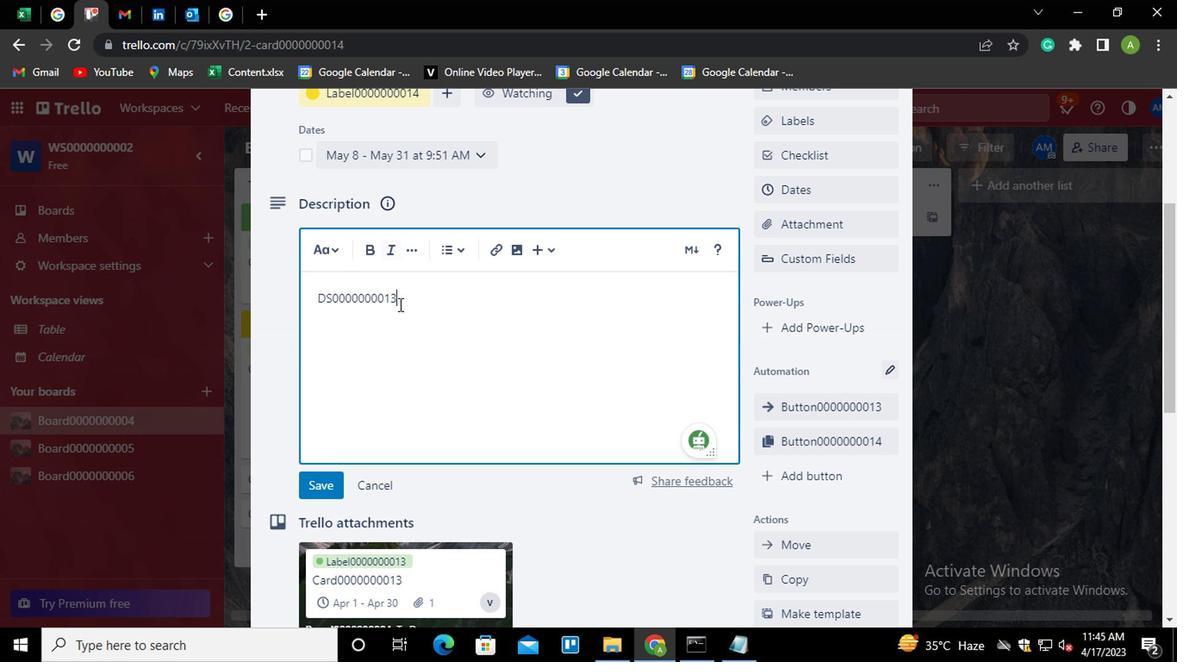 
Action: Key pressed <Key.shift_r><Key.enter><Key.shift>DS0000000014
Screenshot: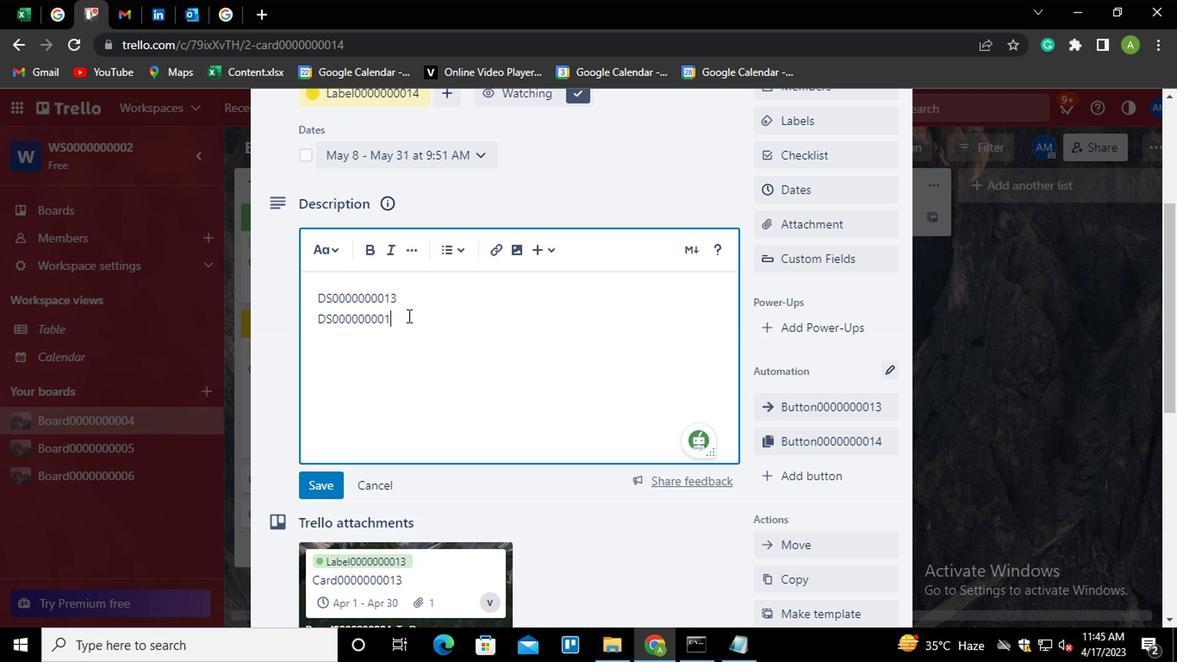 
Action: Mouse moved to (316, 490)
Screenshot: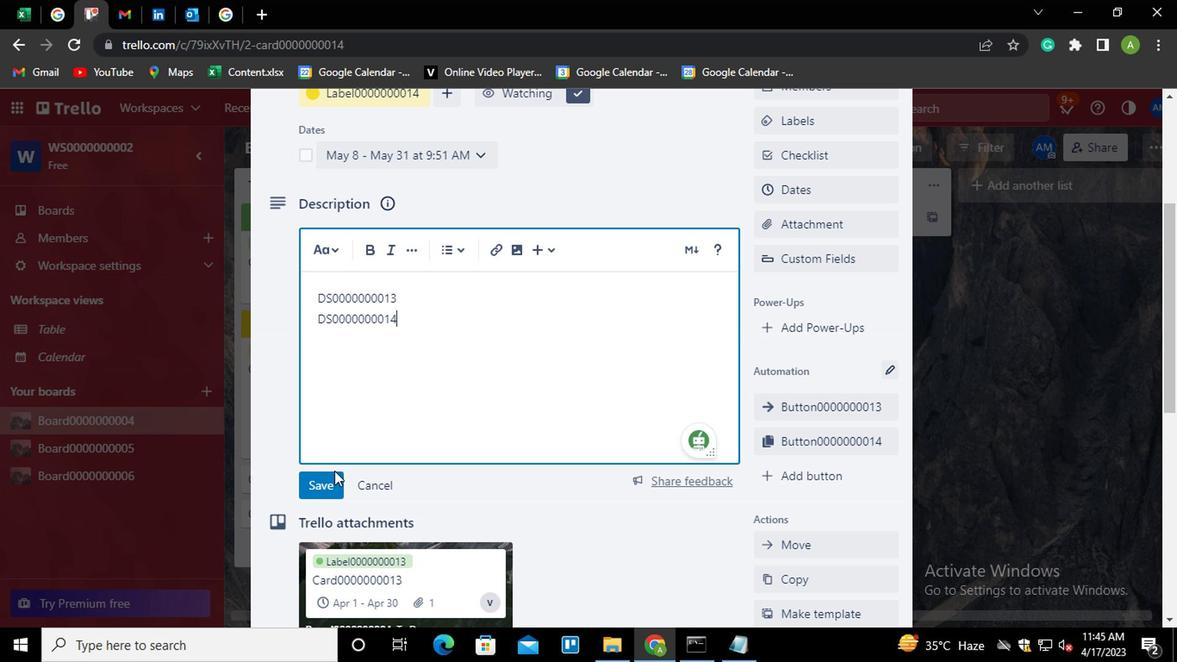 
Action: Mouse pressed left at (316, 490)
Screenshot: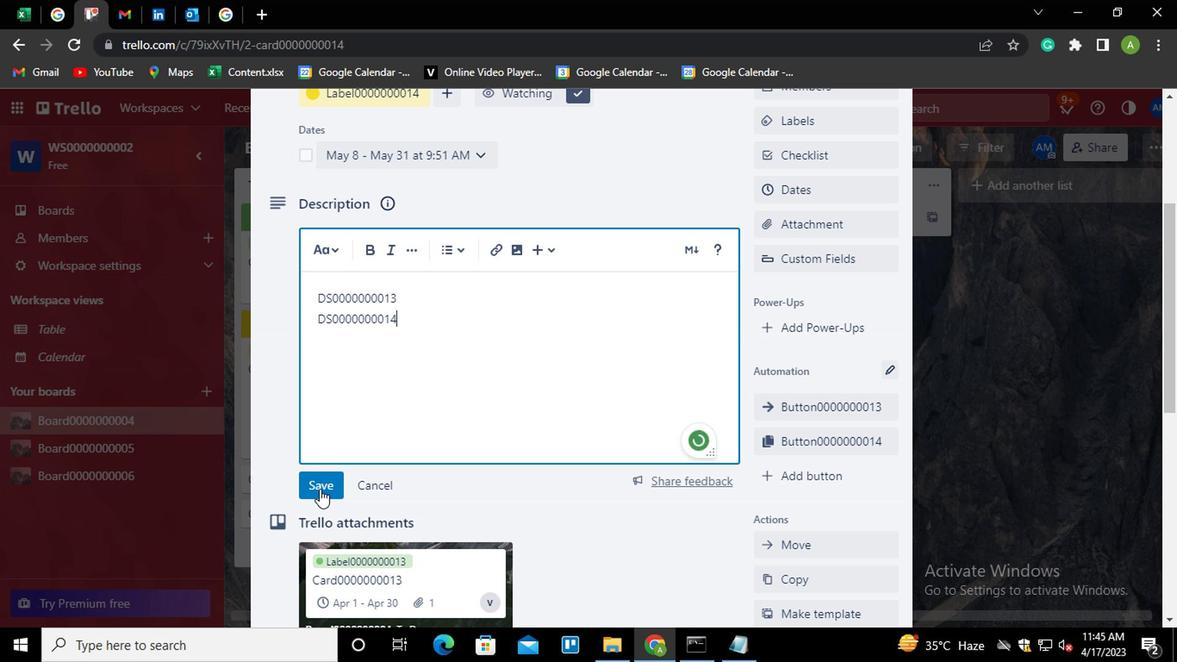 
Action: Mouse moved to (391, 444)
Screenshot: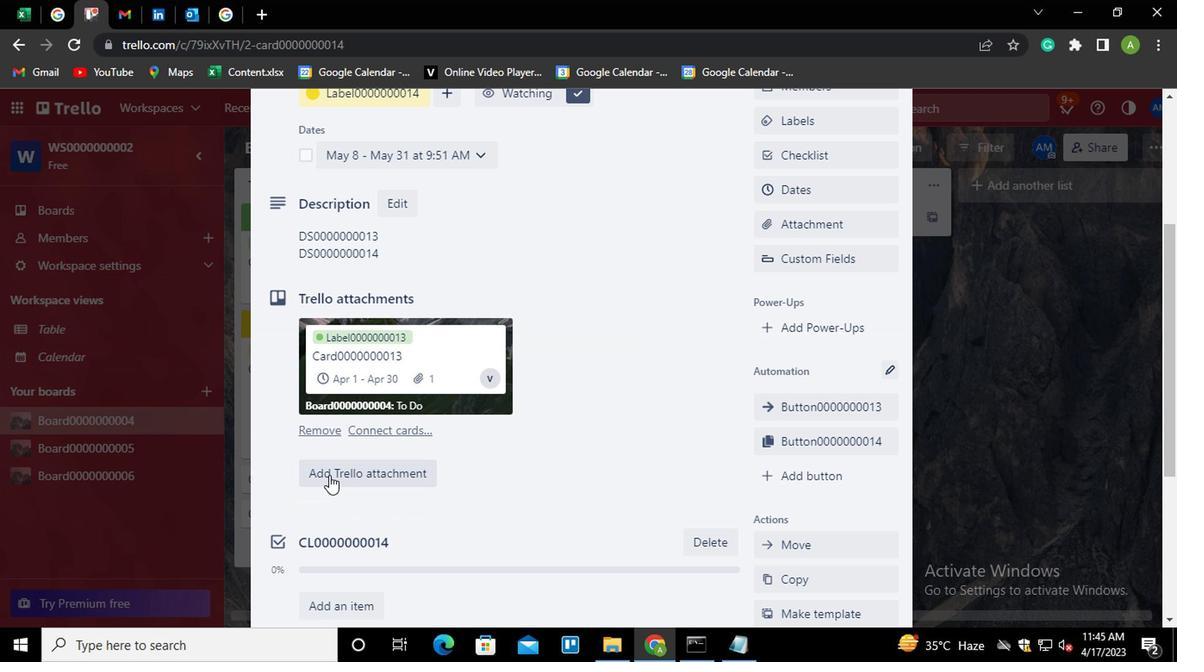 
Action: Mouse scrolled (391, 442) with delta (0, -1)
Screenshot: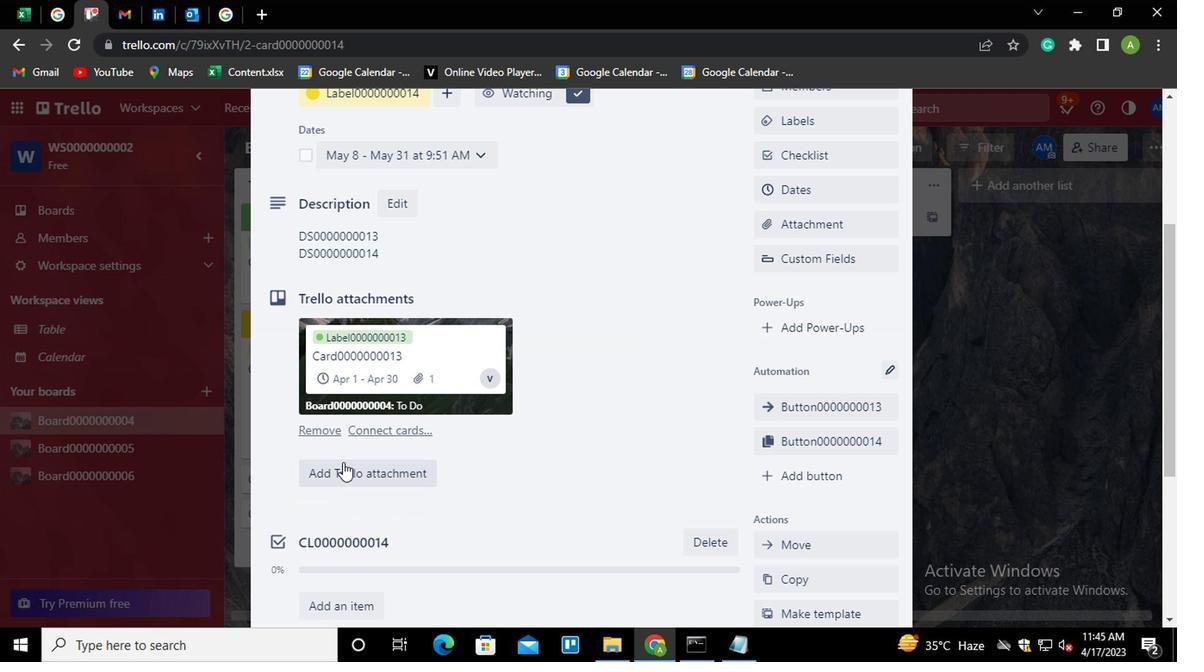 
Action: Mouse scrolled (391, 442) with delta (0, -1)
Screenshot: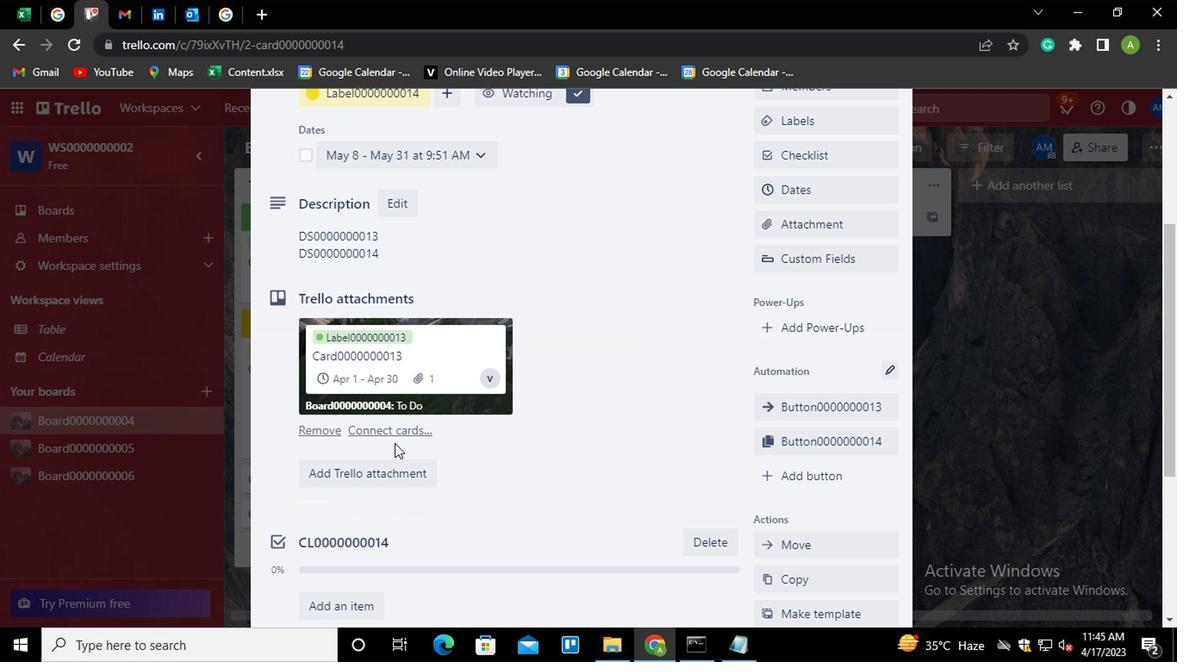 
Action: Mouse moved to (355, 531)
Screenshot: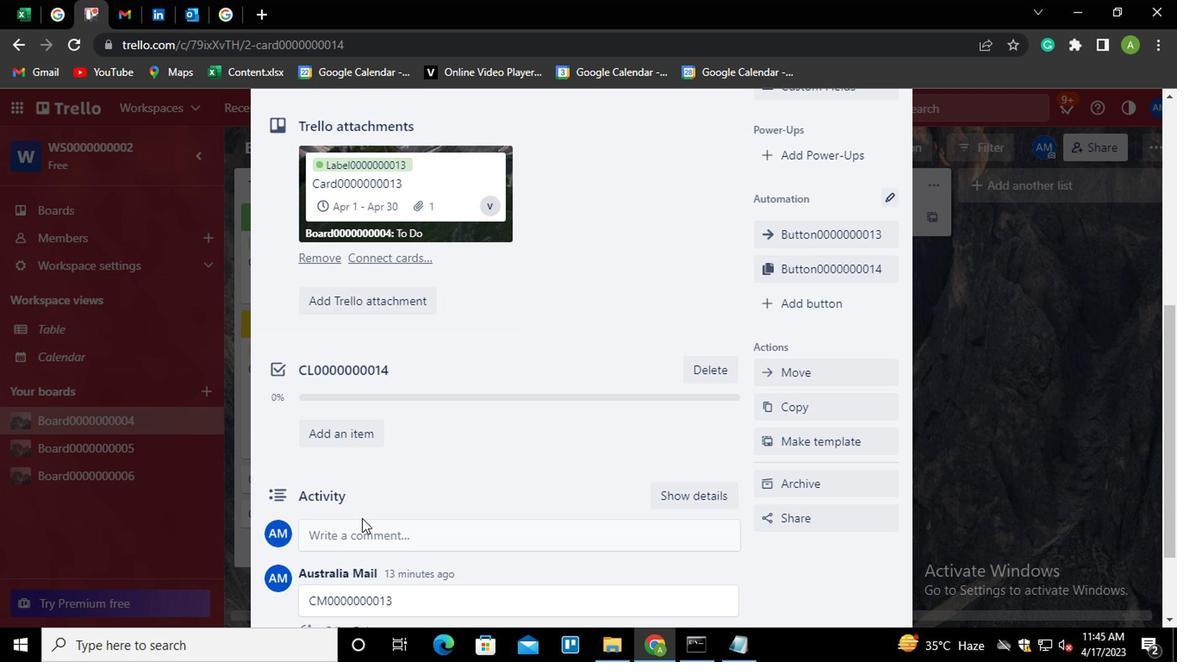 
Action: Mouse pressed left at (355, 531)
Screenshot: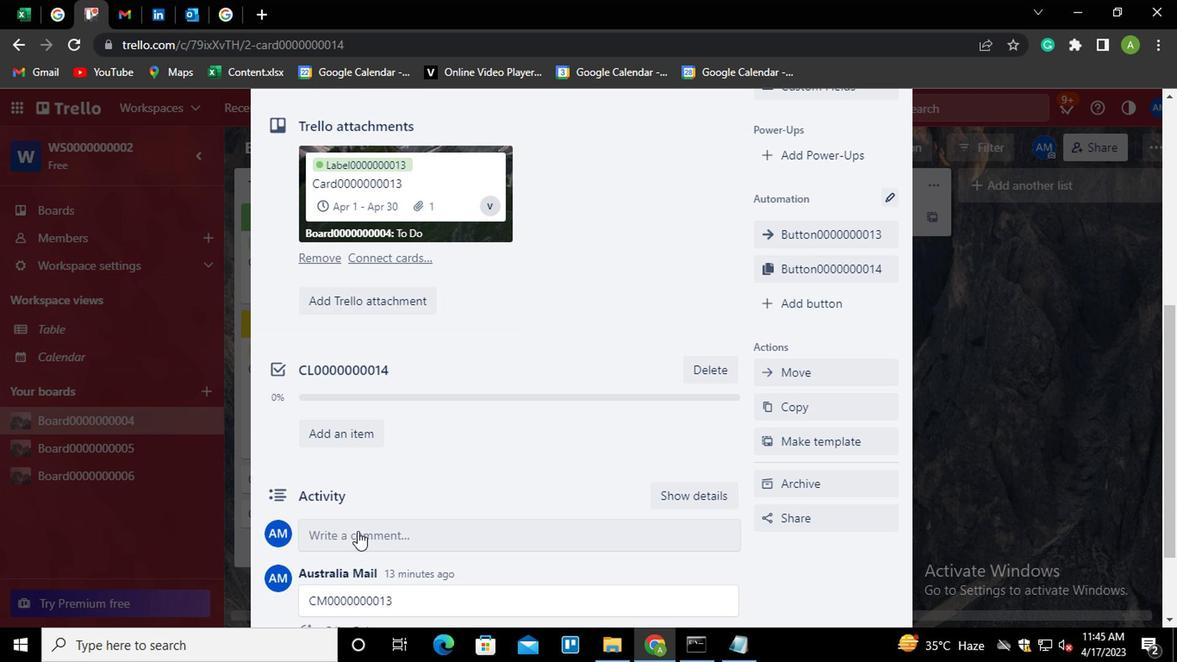 
Action: Mouse moved to (355, 531)
Screenshot: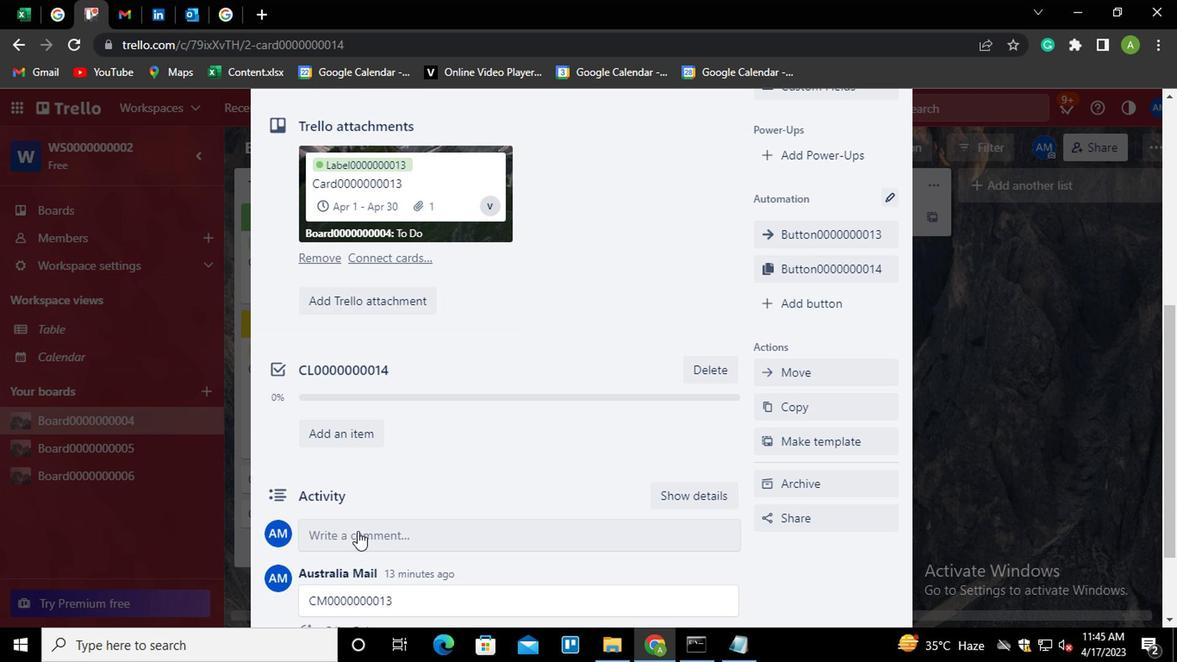 
Action: Key pressed <Key.shift>CM0000000014
Screenshot: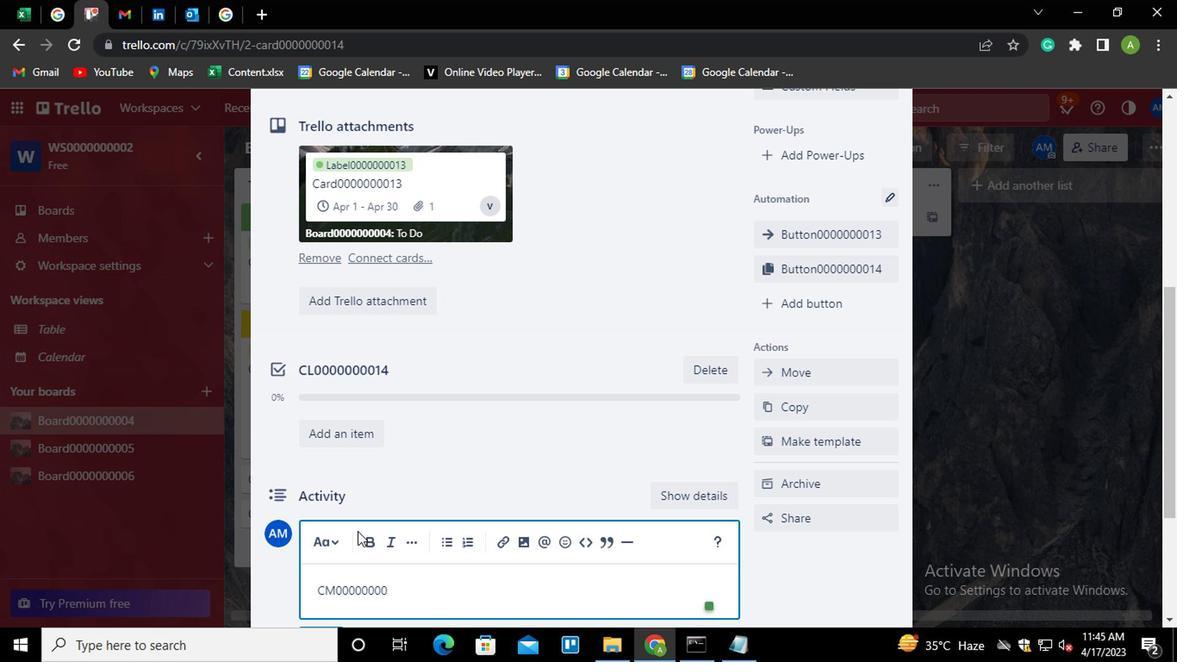 
Action: Mouse moved to (501, 422)
Screenshot: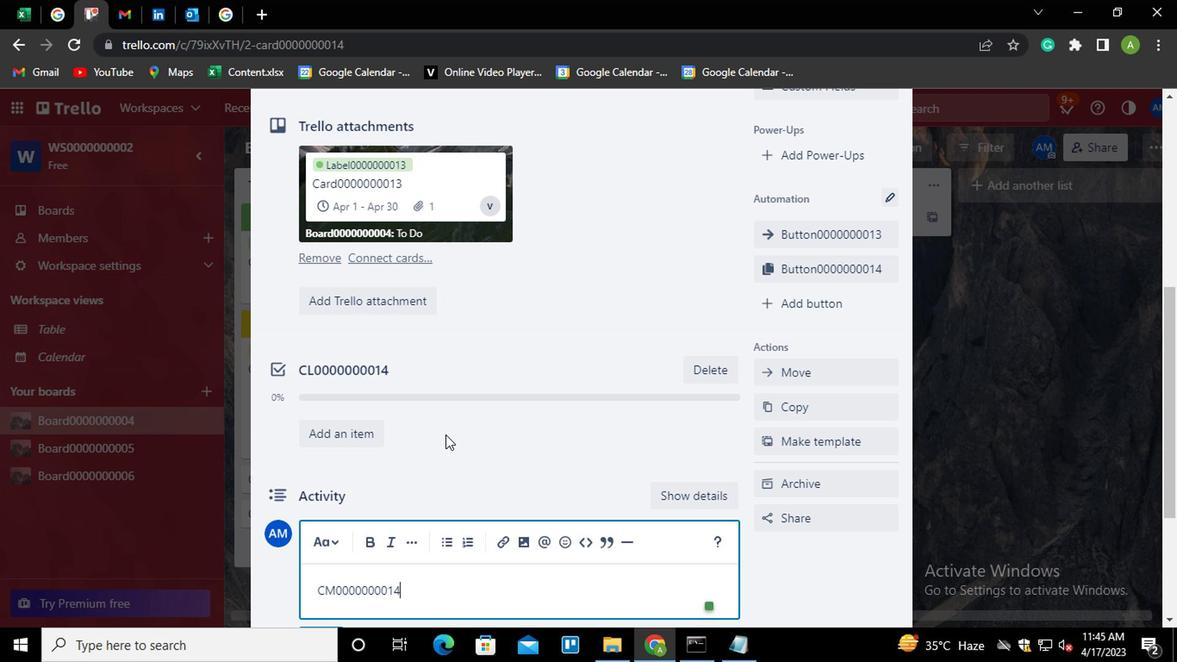 
Action: Mouse scrolled (501, 421) with delta (0, -1)
Screenshot: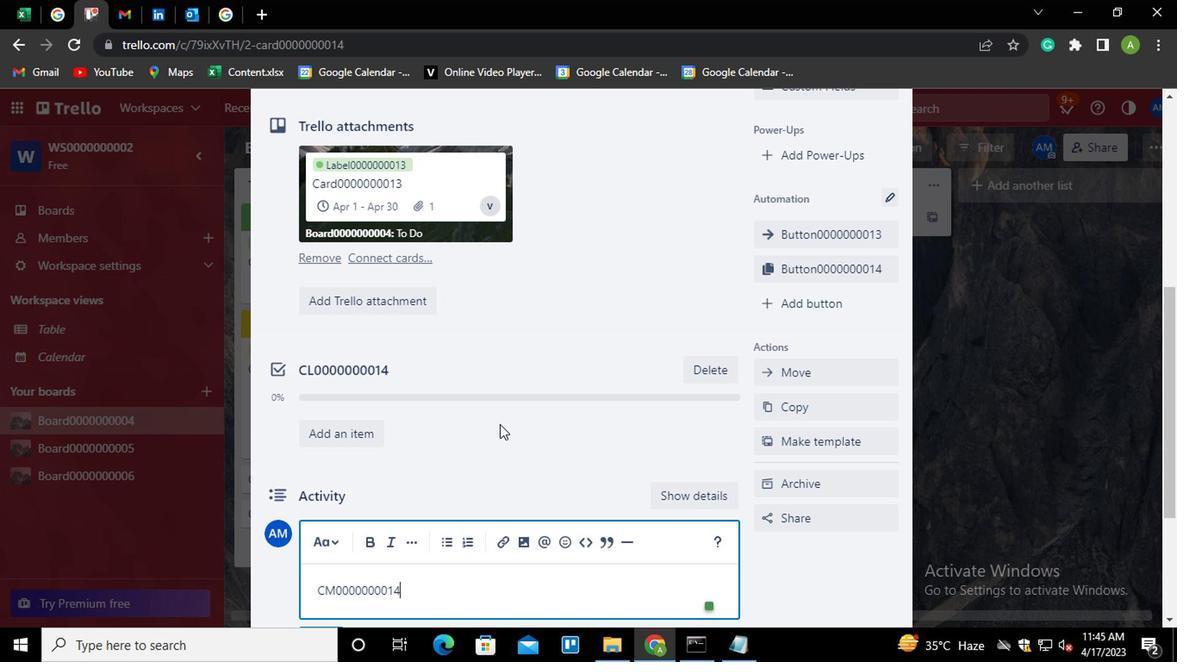 
Action: Mouse moved to (330, 556)
Screenshot: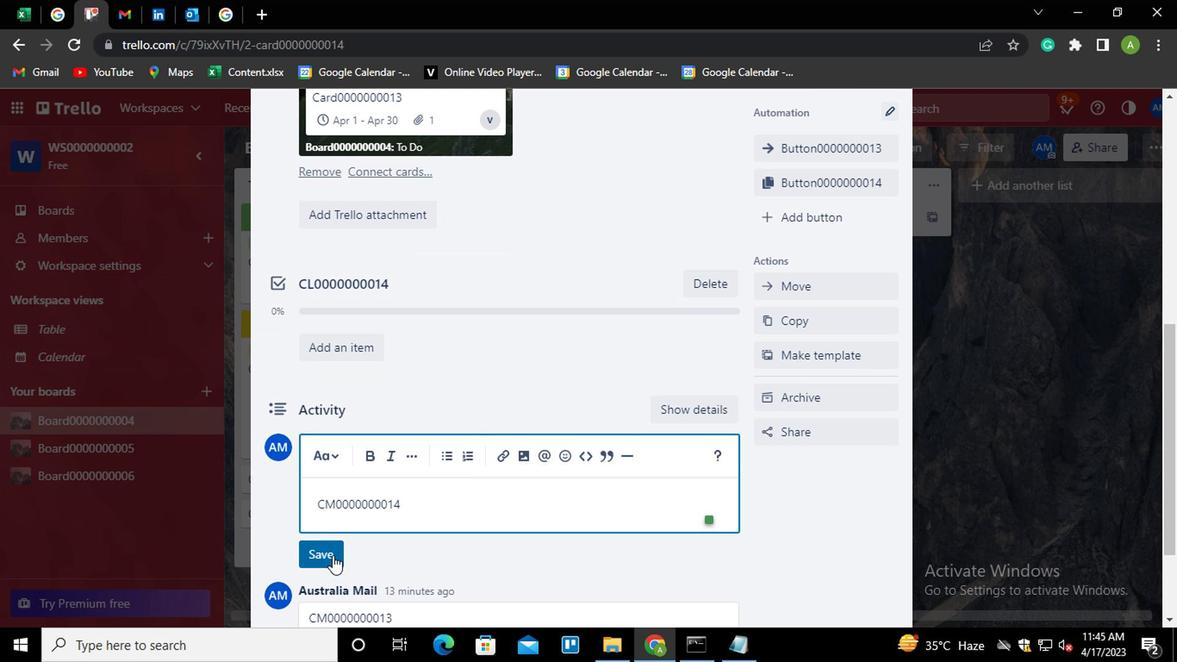 
Action: Mouse pressed left at (330, 556)
Screenshot: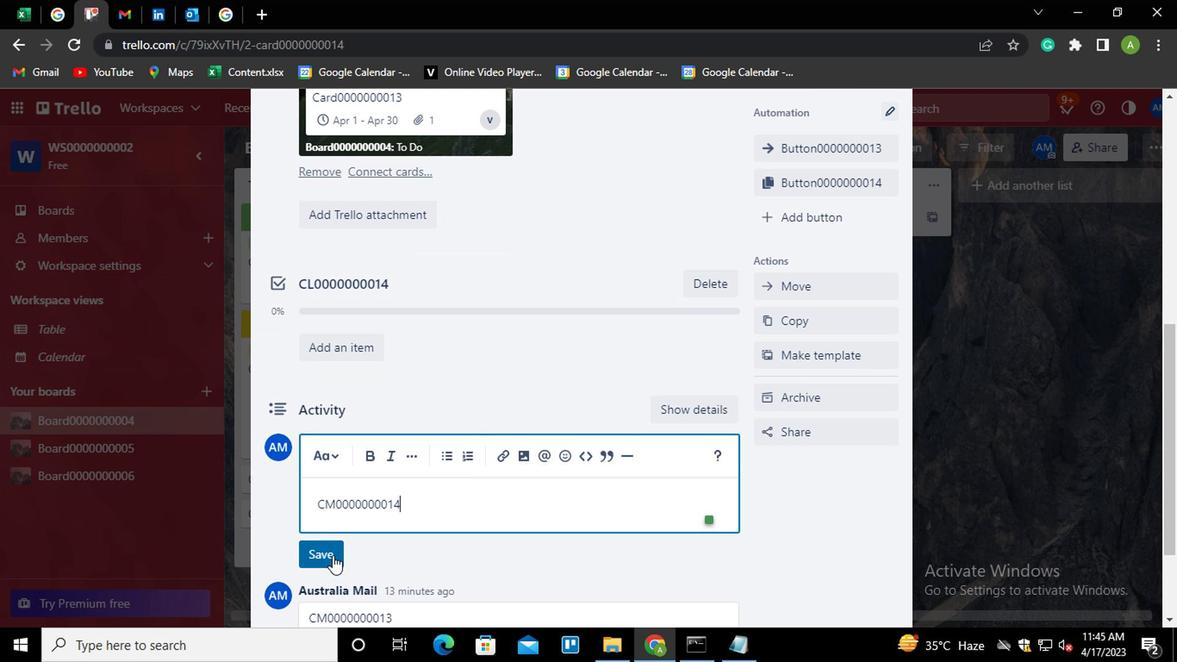 
Action: Mouse moved to (633, 493)
Screenshot: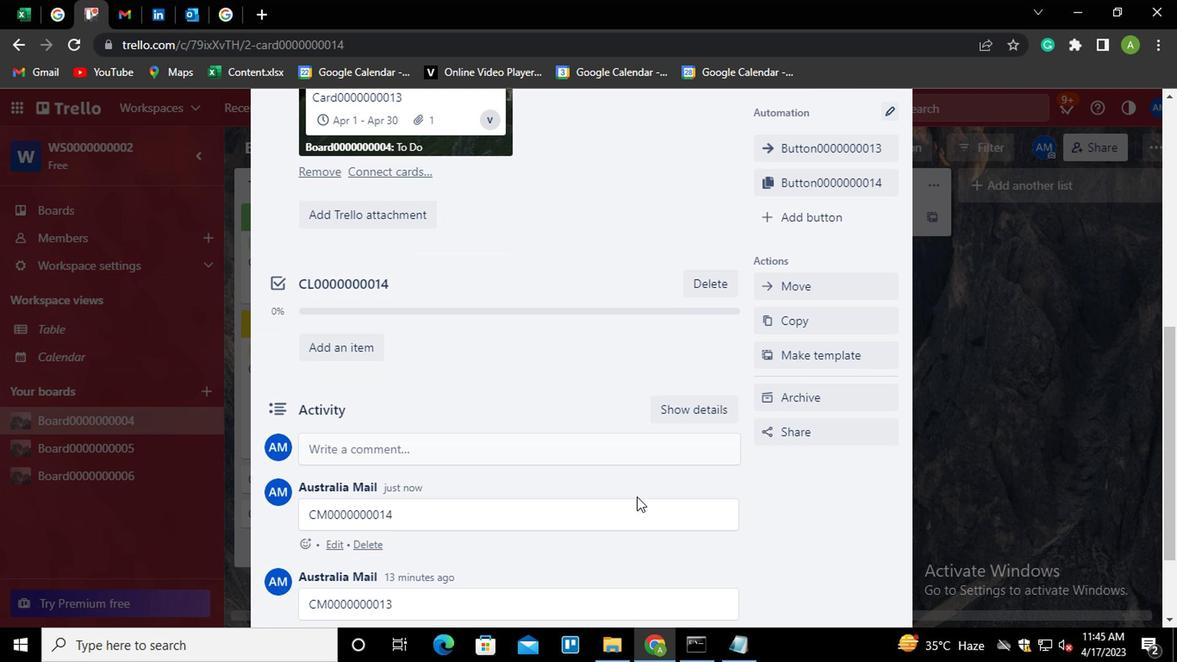 
